 Task: Look for space in Navodari, Romania from 7th July, 2023 to 14th July, 2023 for 1 adult in price range Rs.6000 to Rs.14000. Place can be shared room with 1  bedroom having 1 bed and 1 bathroom. Property type can be house, flat, guest house, hotel. Booking option can be shelf check-in. Required host language is English.
Action: Mouse moved to (415, 92)
Screenshot: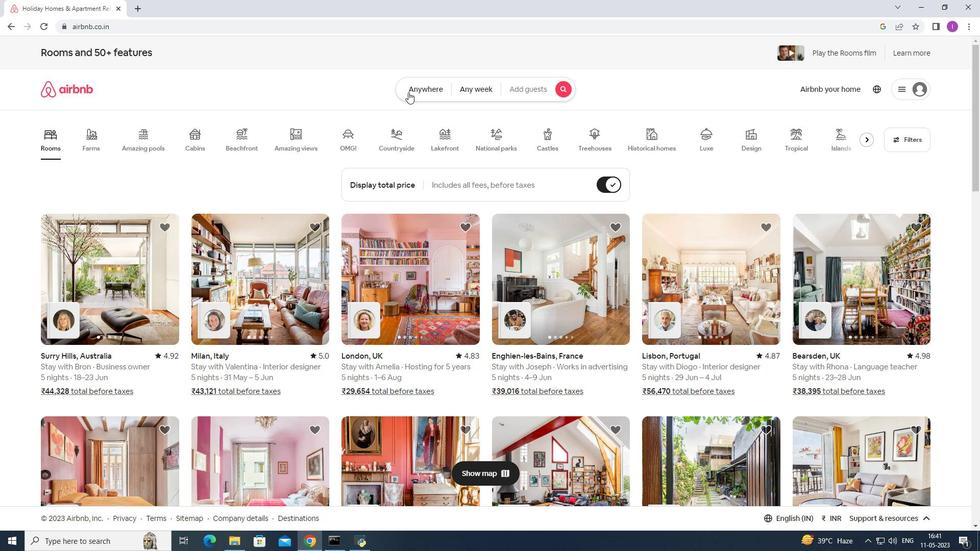 
Action: Mouse pressed left at (415, 92)
Screenshot: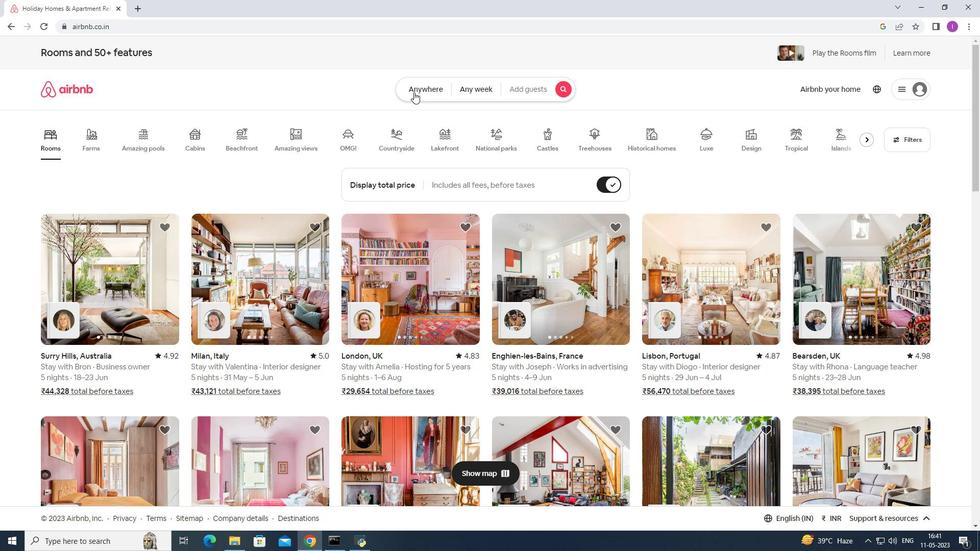 
Action: Mouse moved to (319, 129)
Screenshot: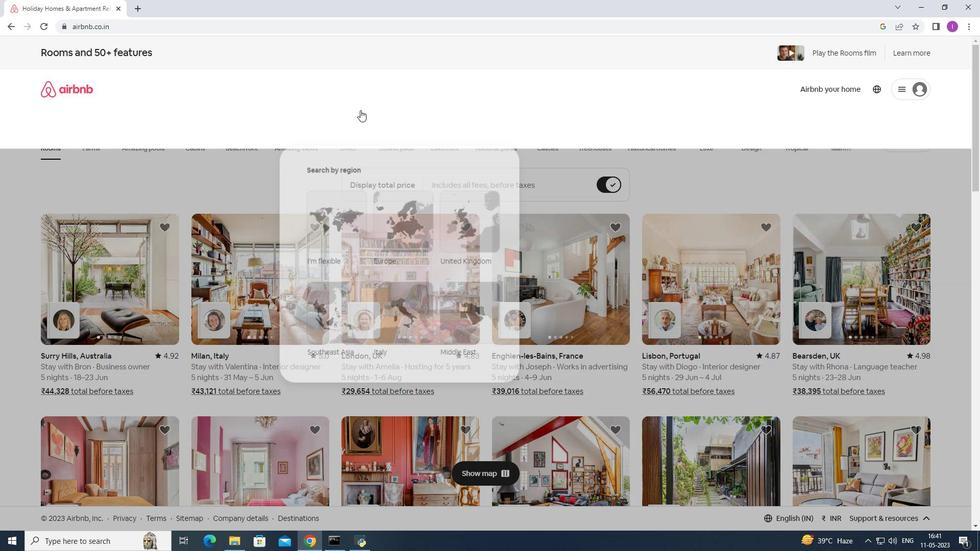 
Action: Mouse pressed left at (319, 129)
Screenshot: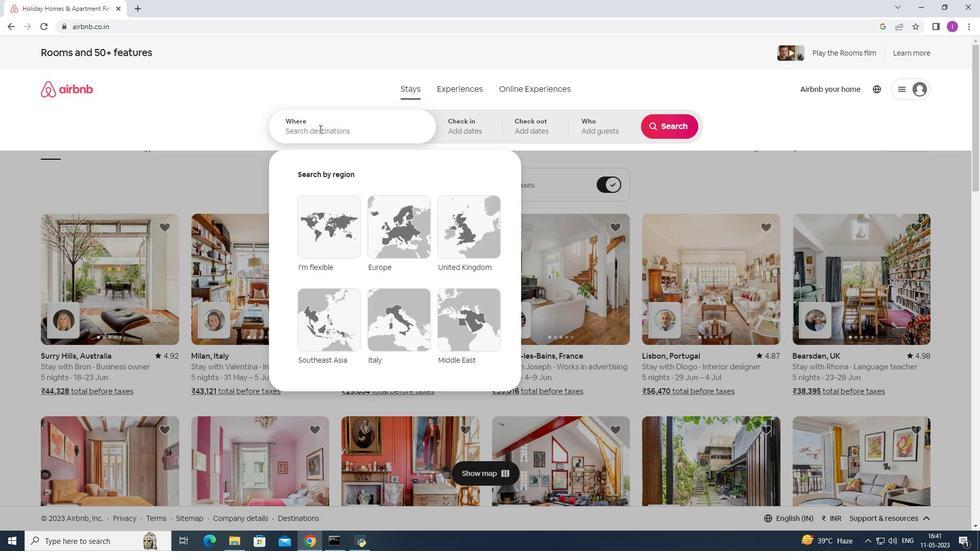 
Action: Mouse moved to (320, 130)
Screenshot: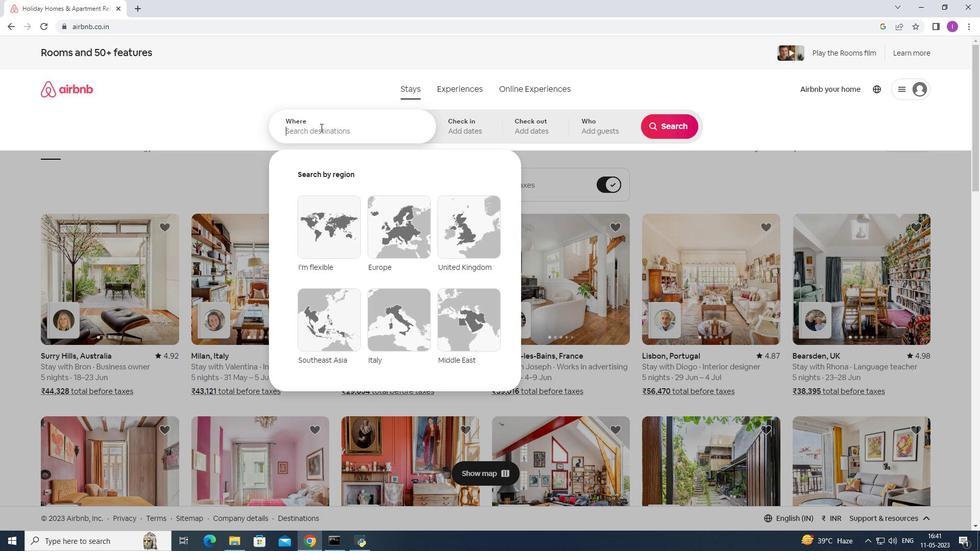 
Action: Key pressed <Key.shift><Key.shift><Key.shift><Key.shift><Key.shift><Key.shift><Key.shift><Key.shift><Key.shift><Key.shift>Navodar
Screenshot: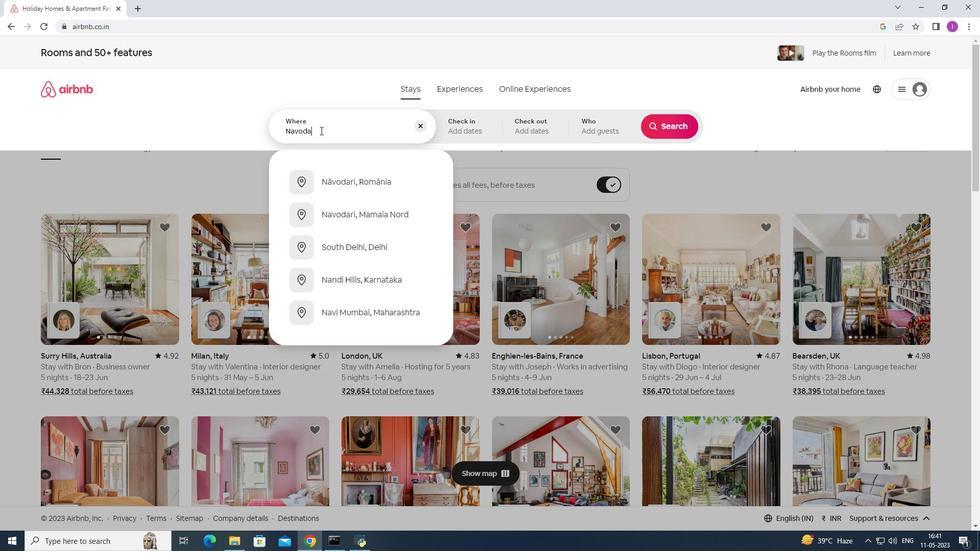 
Action: Mouse moved to (320, 130)
Screenshot: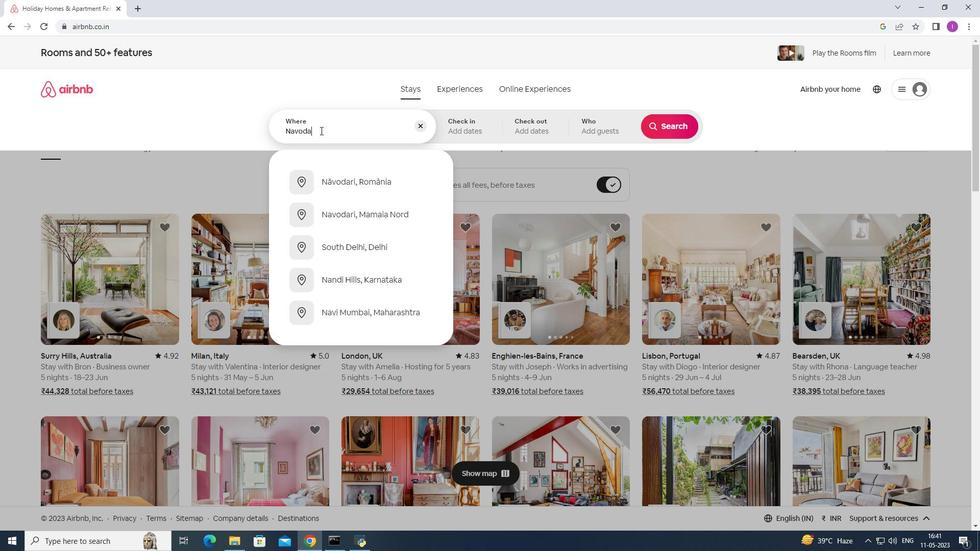 
Action: Key pressed i,<Key.shift><Key.shift><Key.shift><Key.shift><Key.shift><Key.shift><Key.shift><Key.shift>Ro
Screenshot: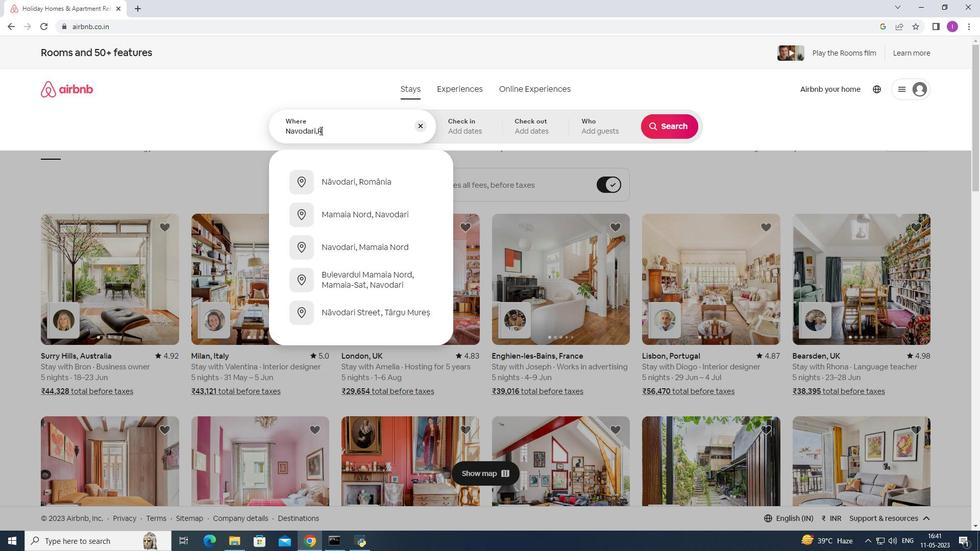 
Action: Mouse moved to (350, 179)
Screenshot: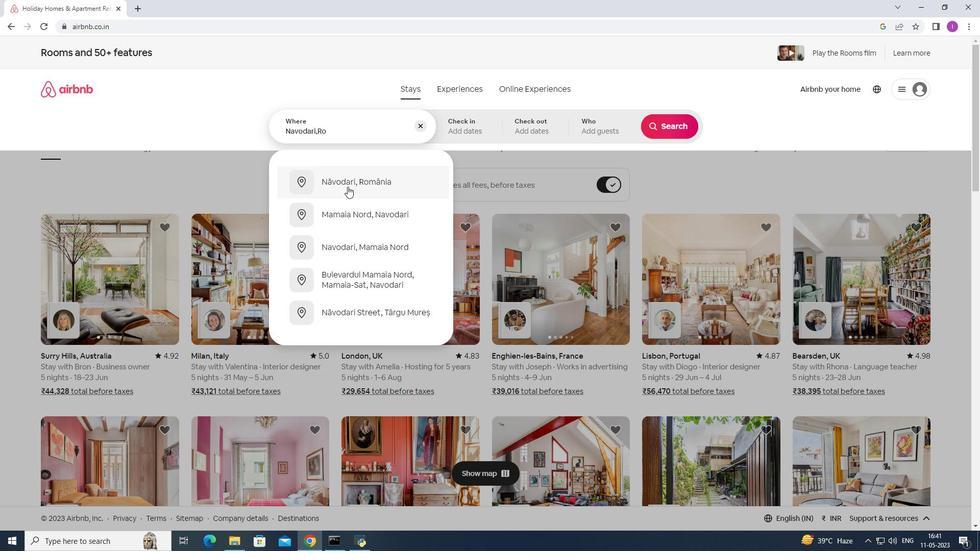
Action: Mouse pressed left at (350, 179)
Screenshot: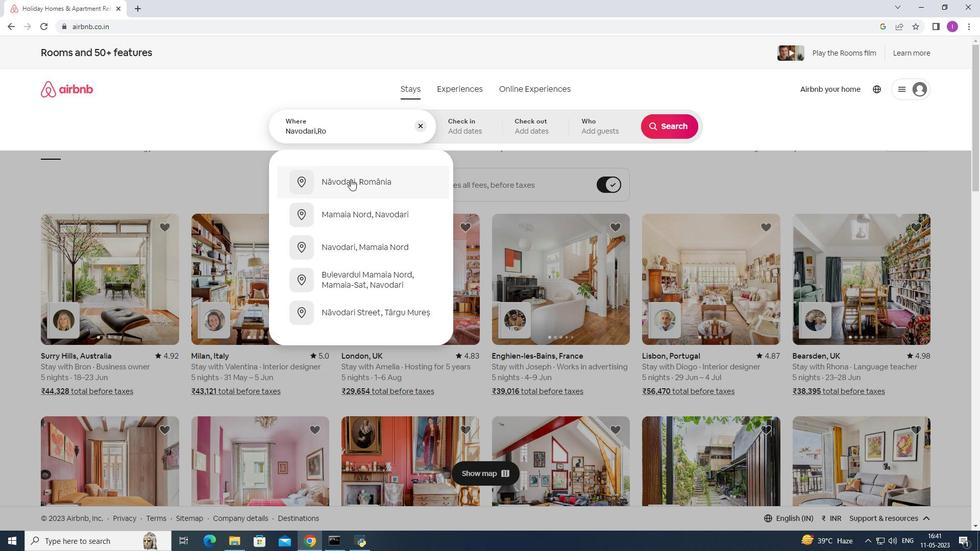 
Action: Mouse moved to (667, 206)
Screenshot: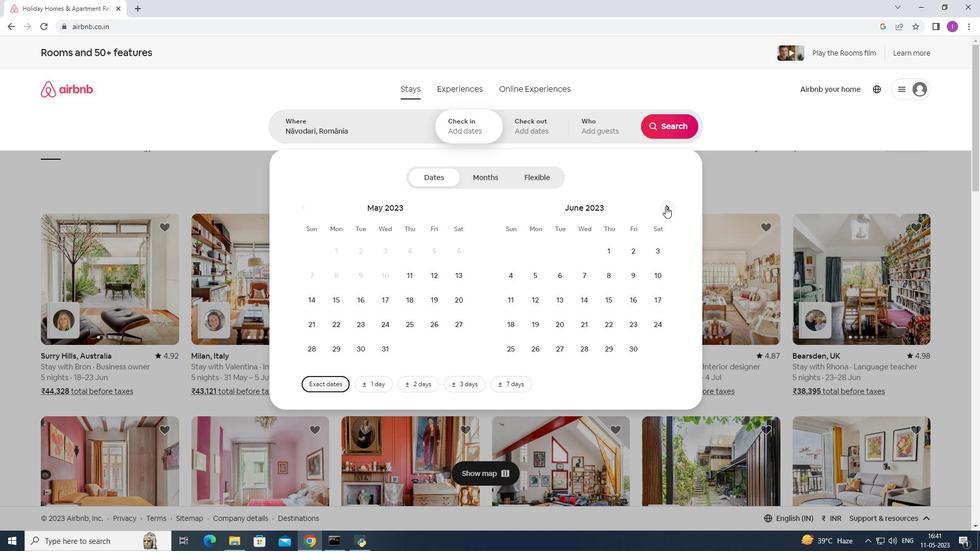 
Action: Mouse pressed left at (667, 206)
Screenshot: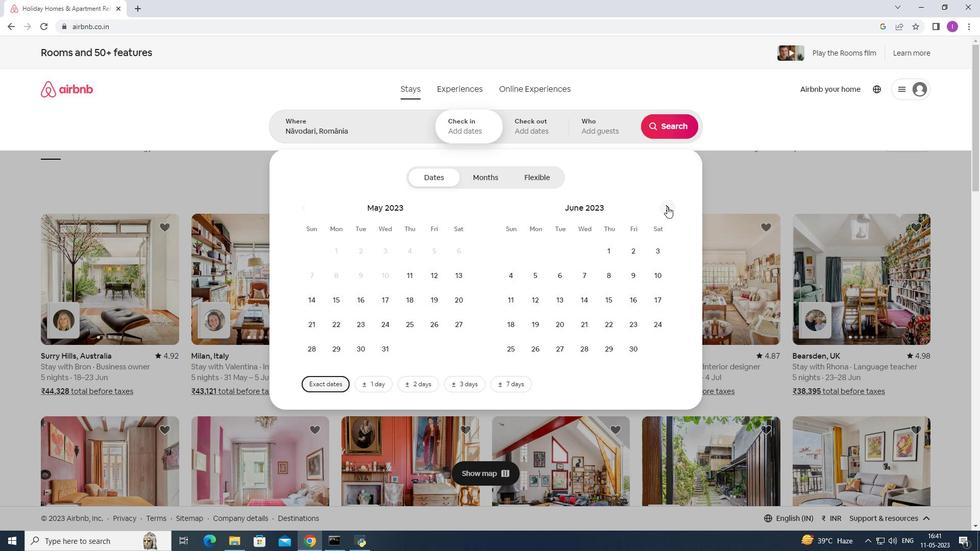 
Action: Mouse moved to (634, 279)
Screenshot: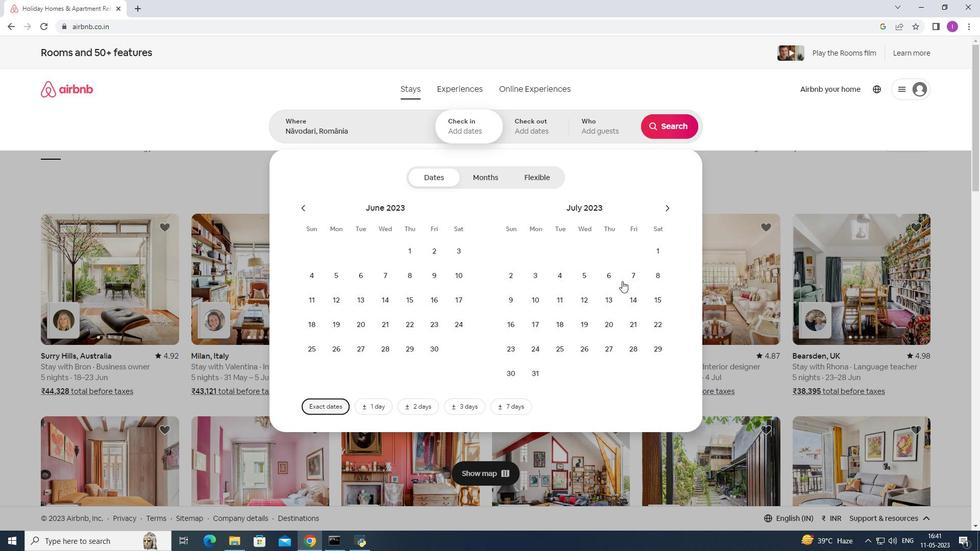 
Action: Mouse pressed left at (634, 279)
Screenshot: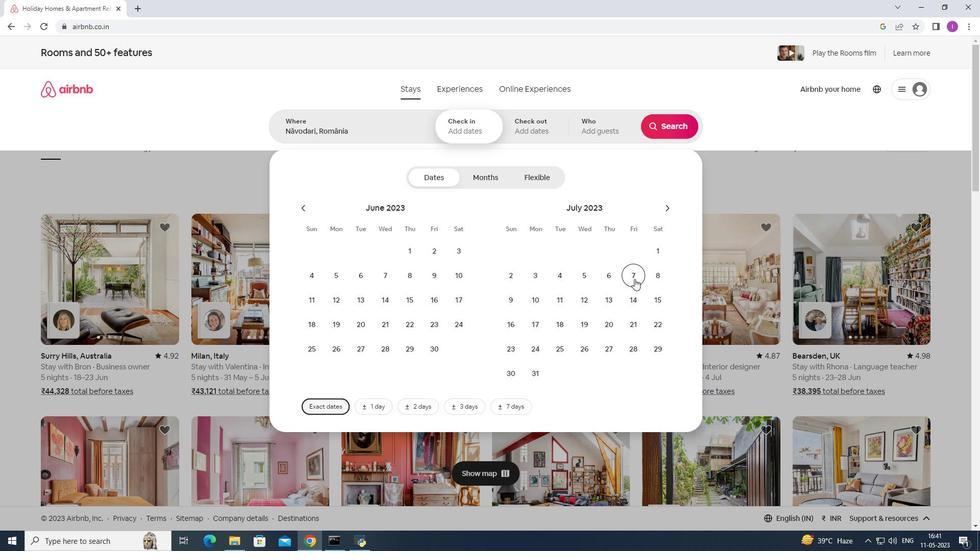 
Action: Mouse moved to (633, 300)
Screenshot: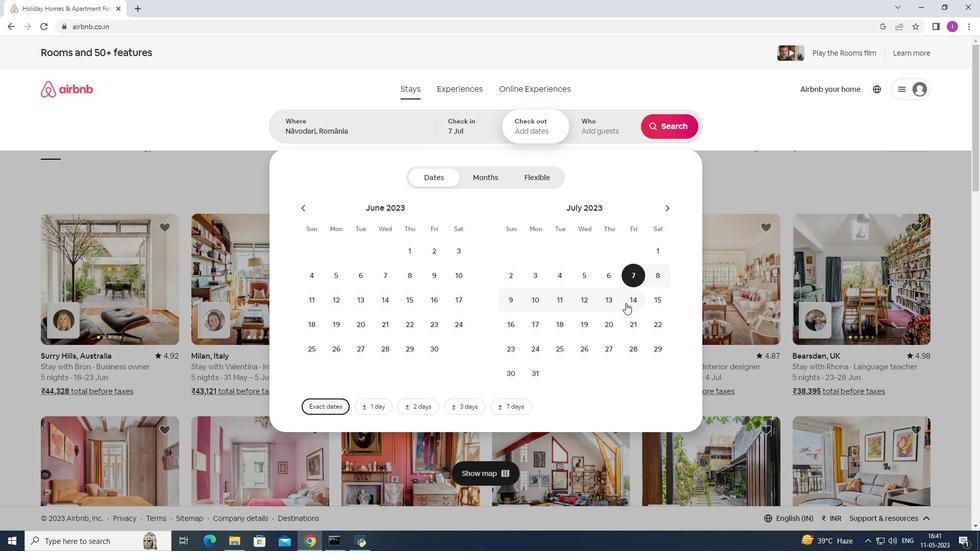 
Action: Mouse pressed left at (633, 300)
Screenshot: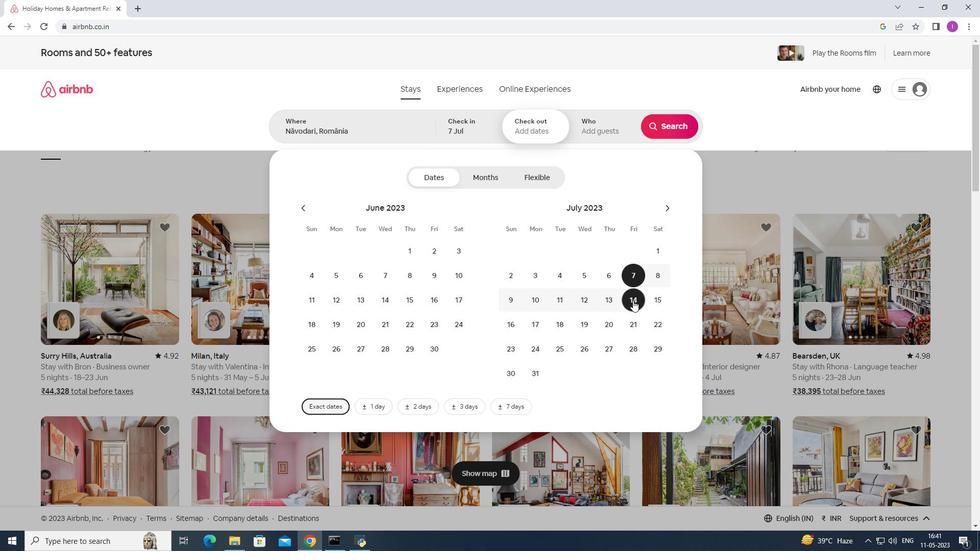 
Action: Mouse moved to (596, 130)
Screenshot: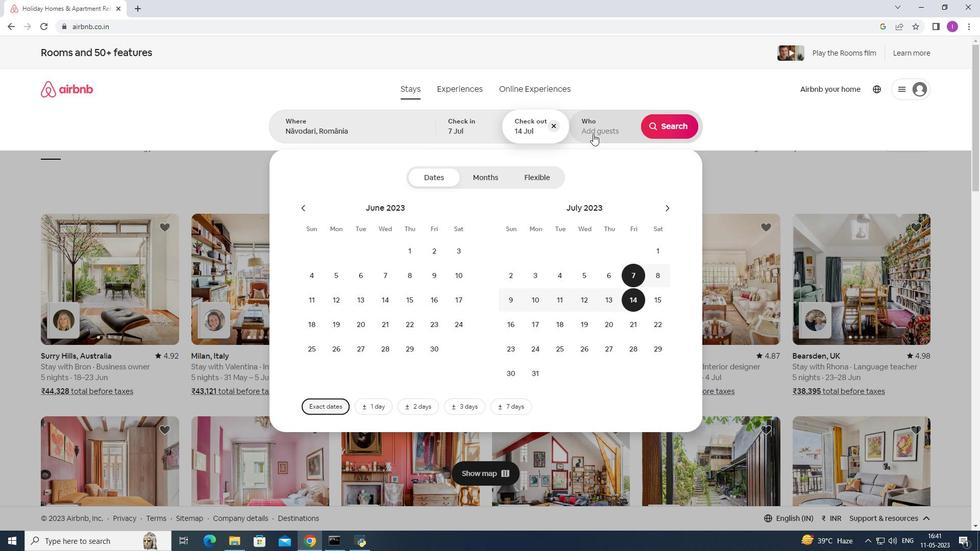 
Action: Mouse pressed left at (596, 130)
Screenshot: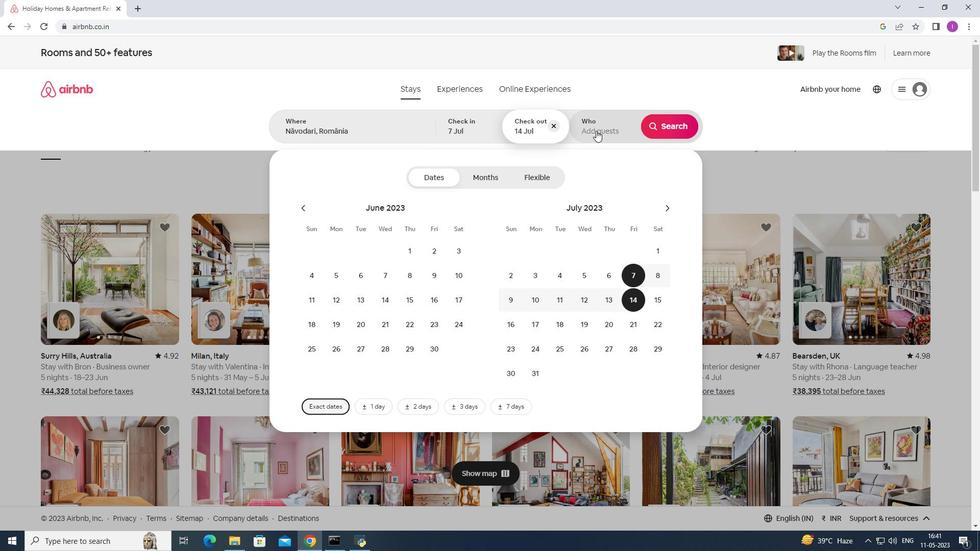 
Action: Mouse moved to (669, 183)
Screenshot: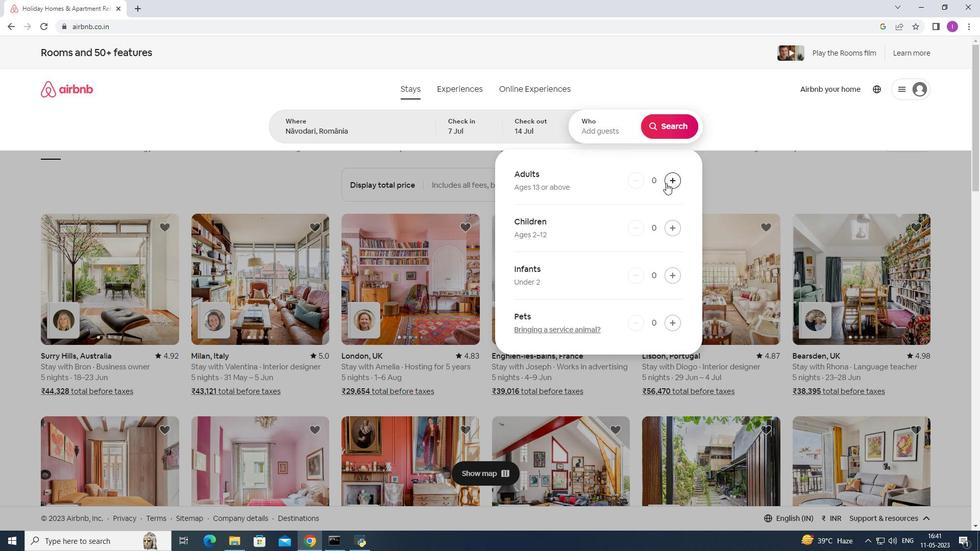 
Action: Mouse pressed left at (669, 183)
Screenshot: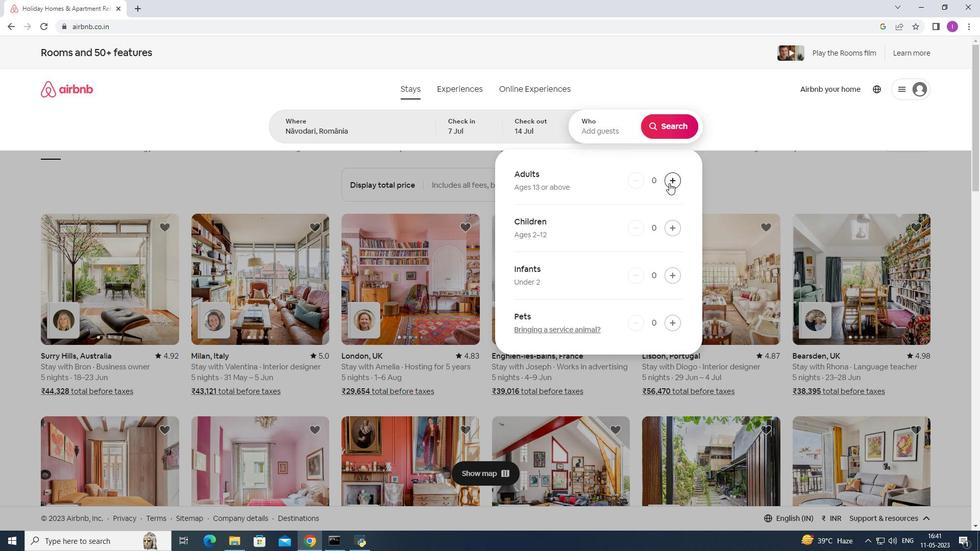 
Action: Mouse moved to (675, 132)
Screenshot: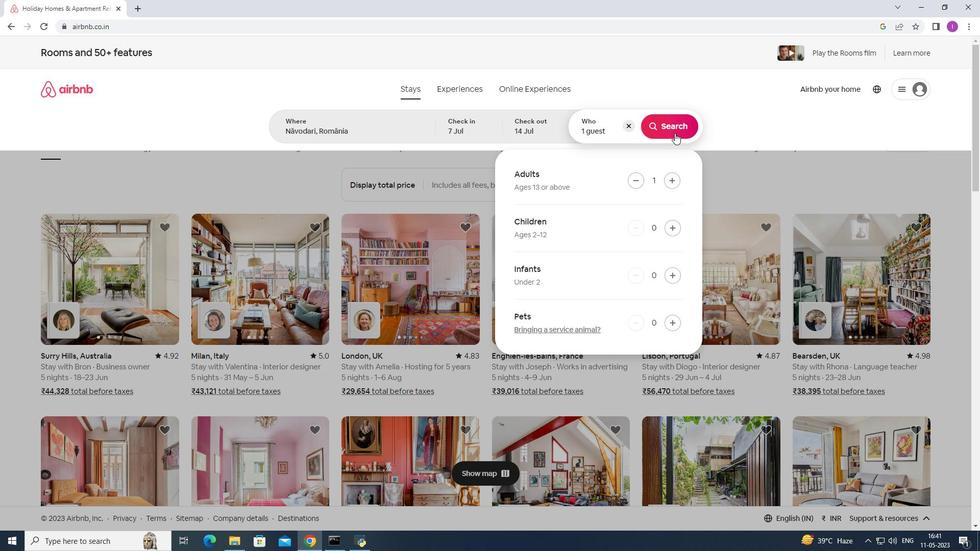 
Action: Mouse pressed left at (675, 132)
Screenshot: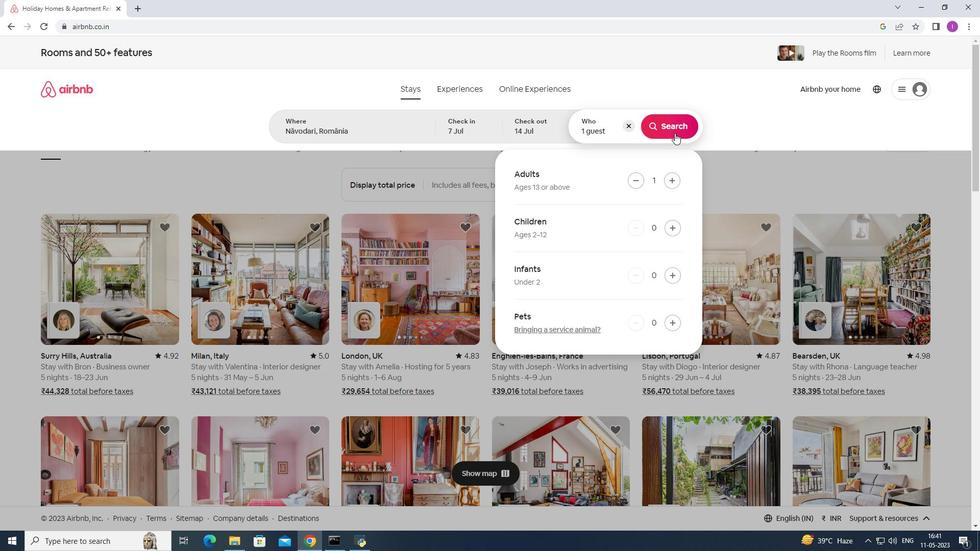 
Action: Mouse moved to (937, 99)
Screenshot: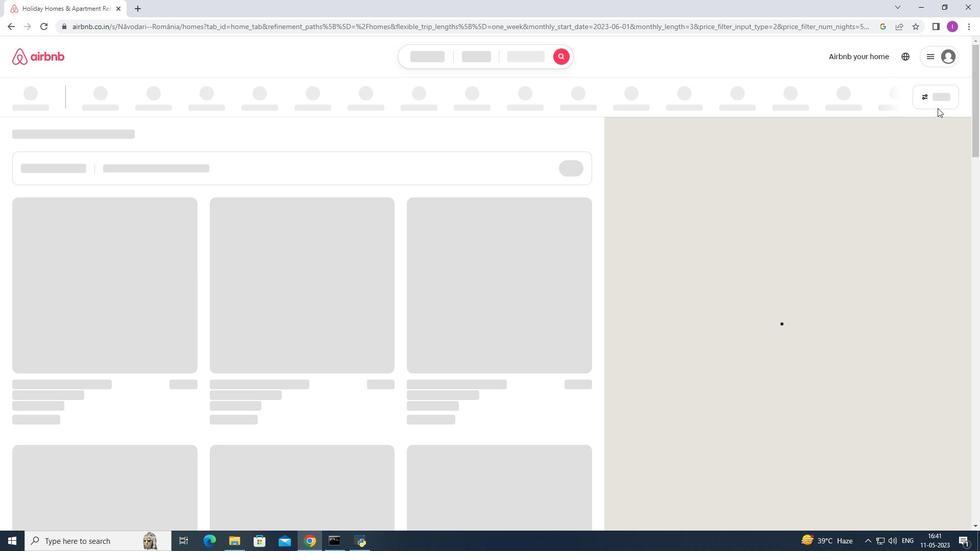 
Action: Mouse pressed left at (937, 99)
Screenshot: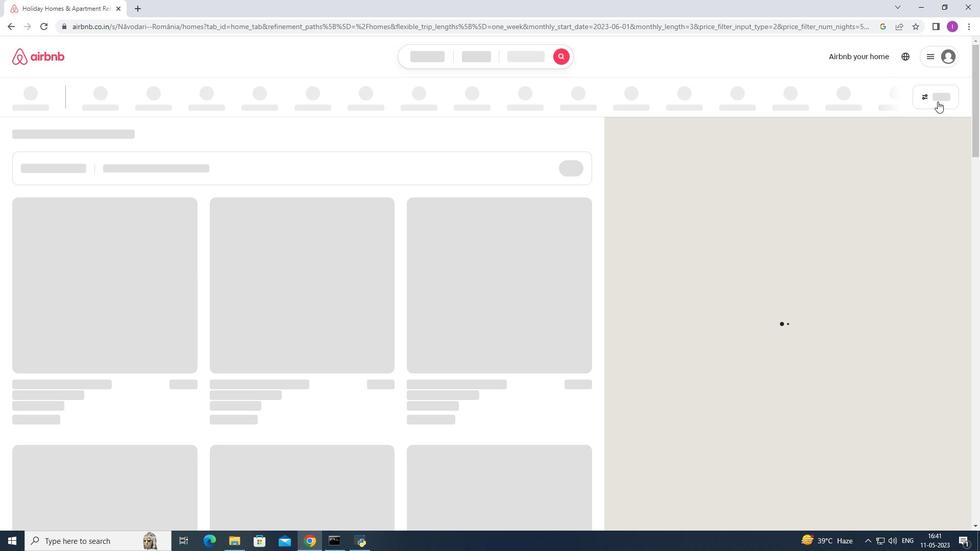 
Action: Mouse moved to (556, 348)
Screenshot: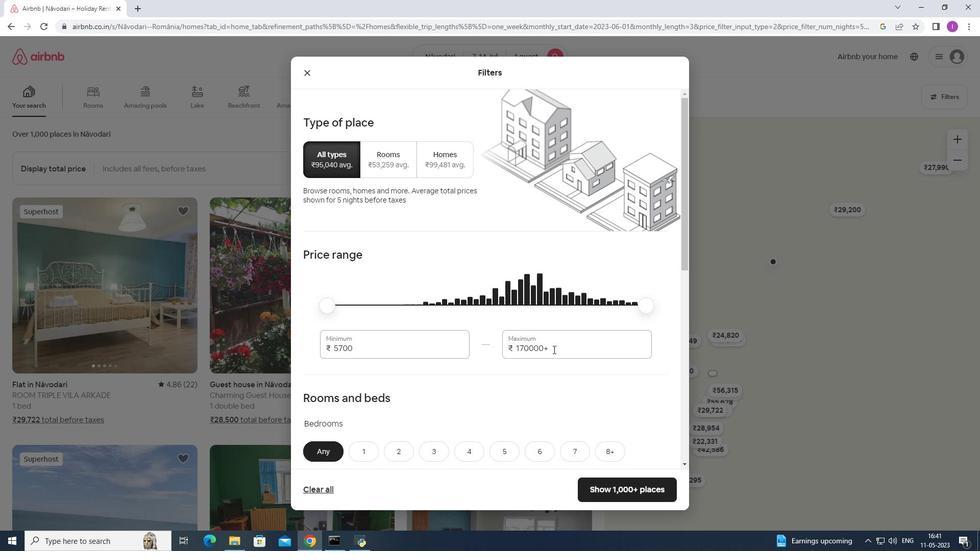 
Action: Mouse pressed left at (556, 348)
Screenshot: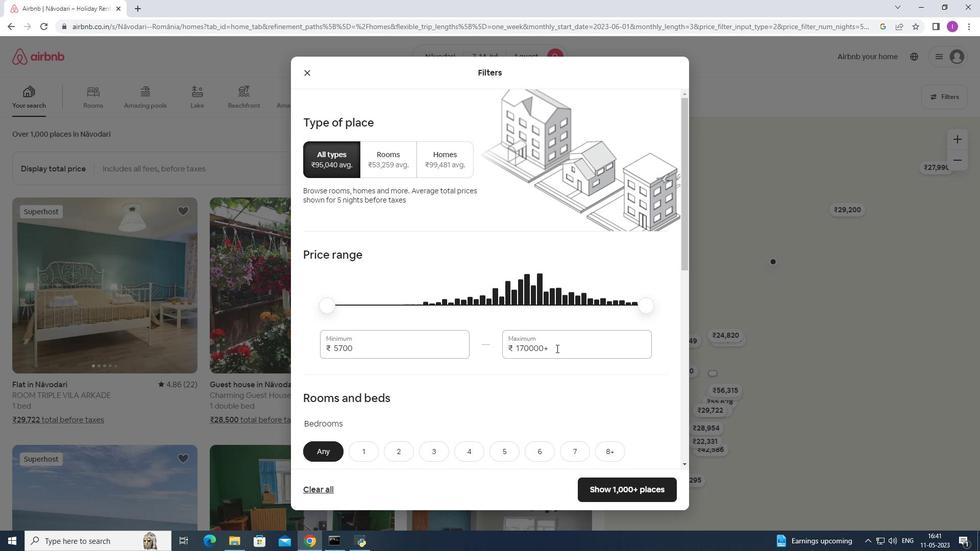 
Action: Mouse moved to (508, 351)
Screenshot: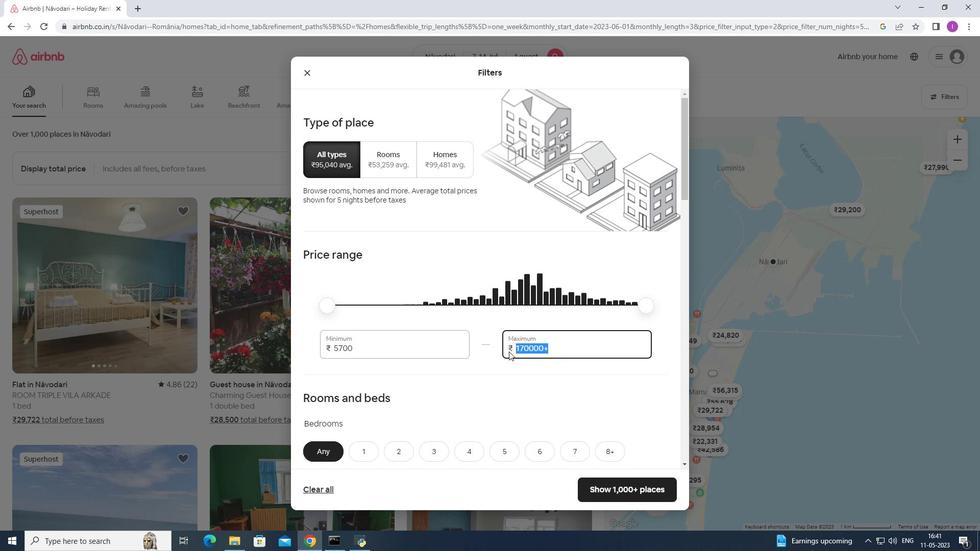 
Action: Key pressed 14000
Screenshot: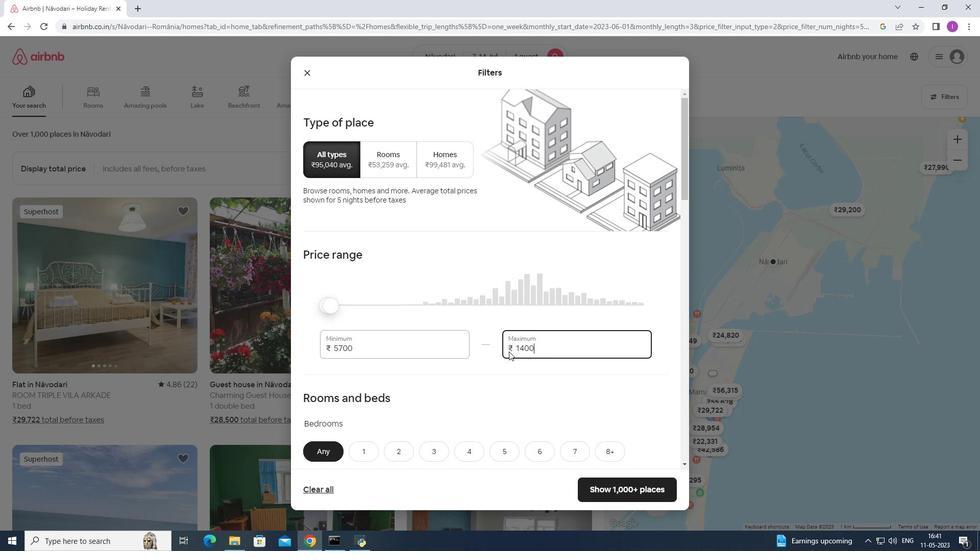 
Action: Mouse moved to (373, 347)
Screenshot: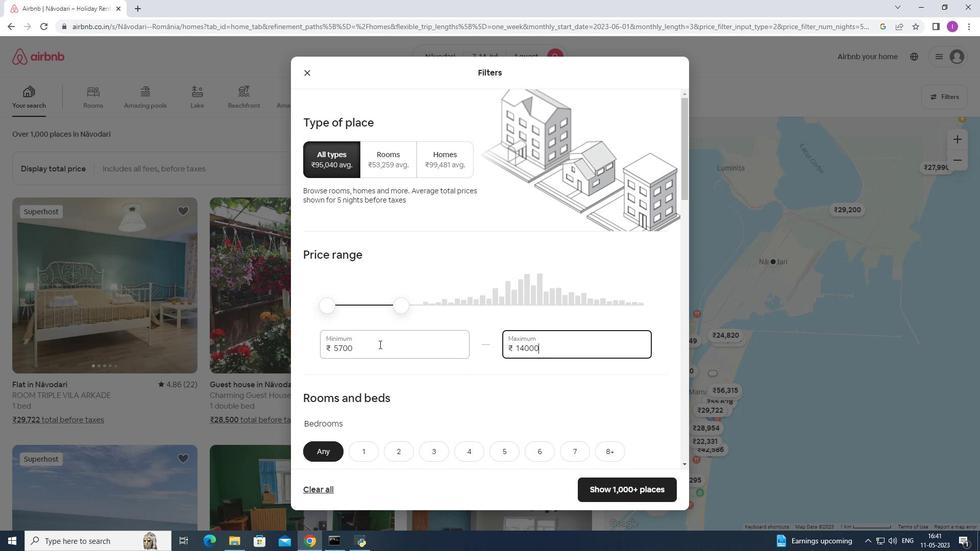 
Action: Mouse pressed left at (373, 347)
Screenshot: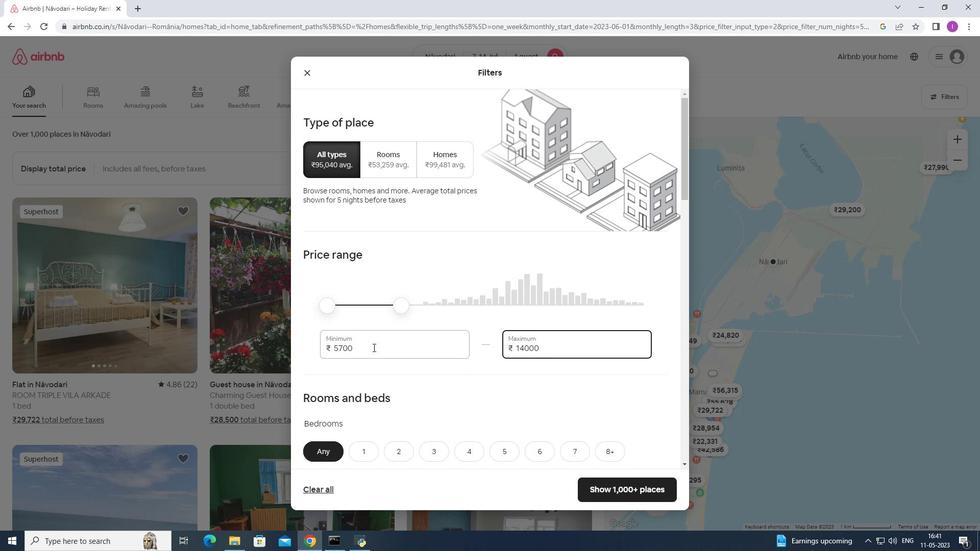 
Action: Mouse moved to (463, 357)
Screenshot: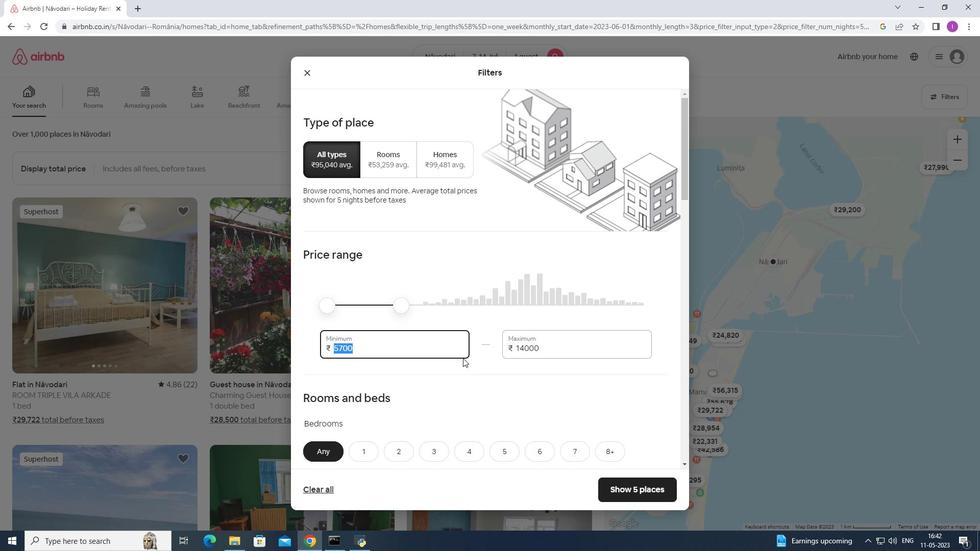 
Action: Key pressed 6
Screenshot: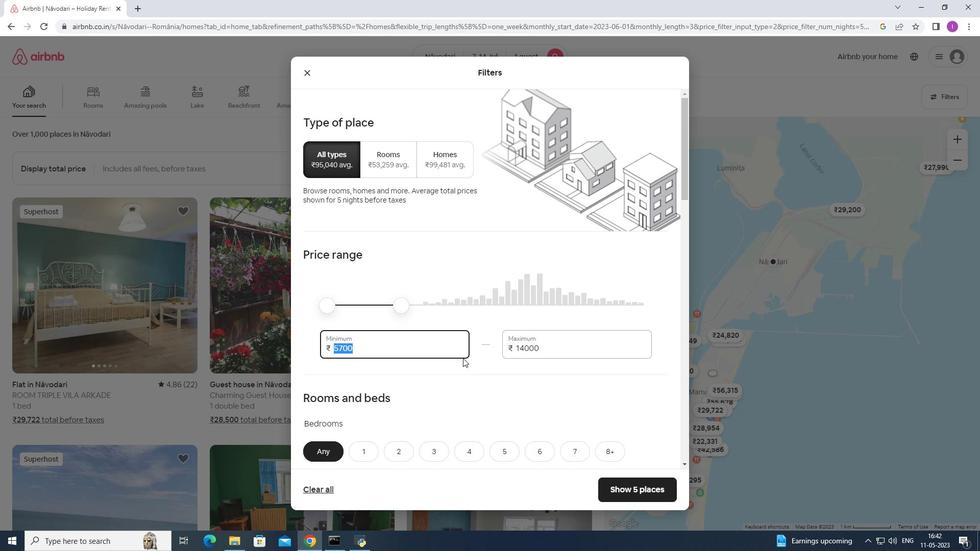 
Action: Mouse moved to (464, 357)
Screenshot: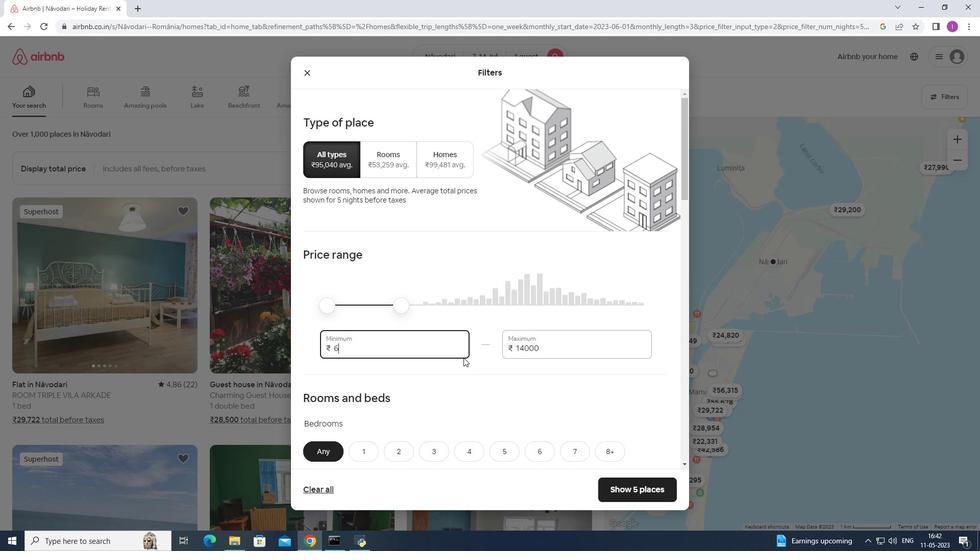 
Action: Key pressed 0
Screenshot: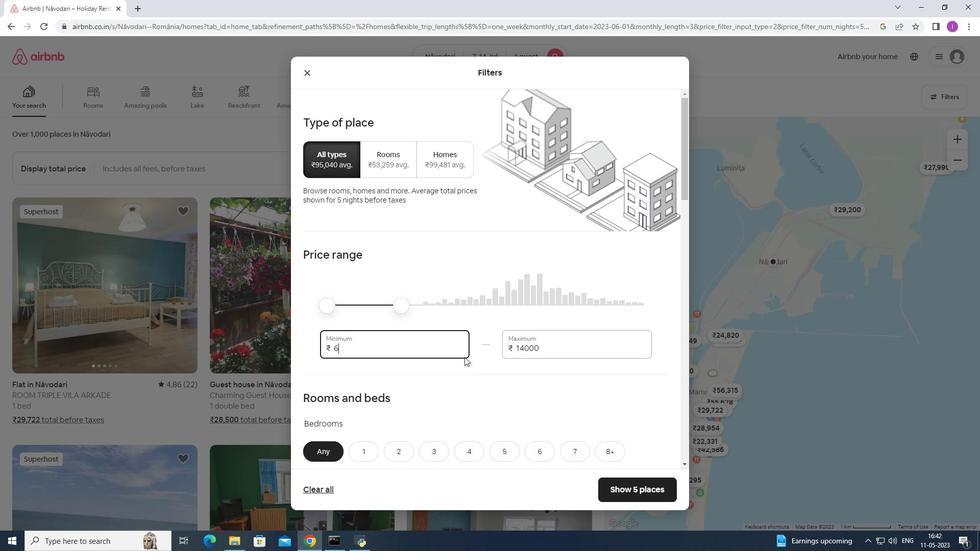 
Action: Mouse moved to (465, 357)
Screenshot: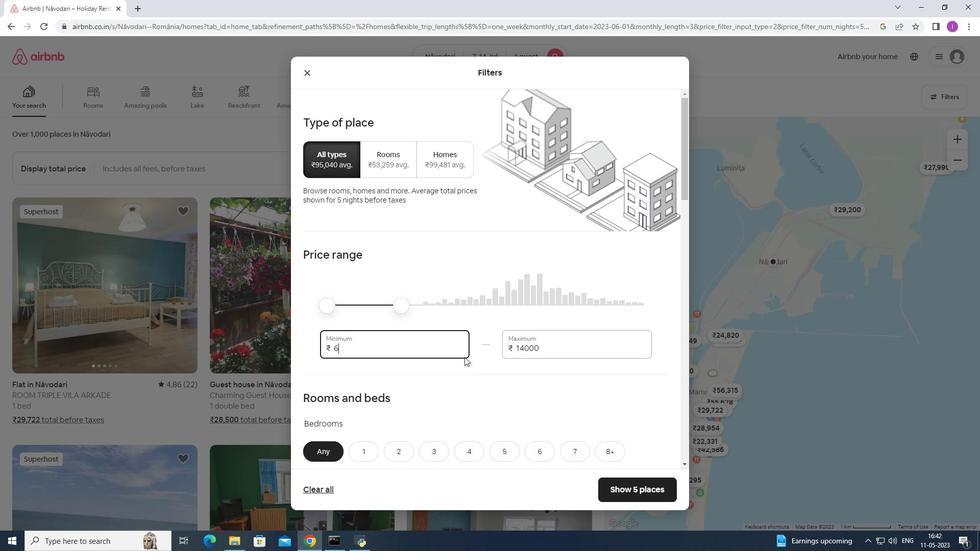 
Action: Key pressed 00
Screenshot: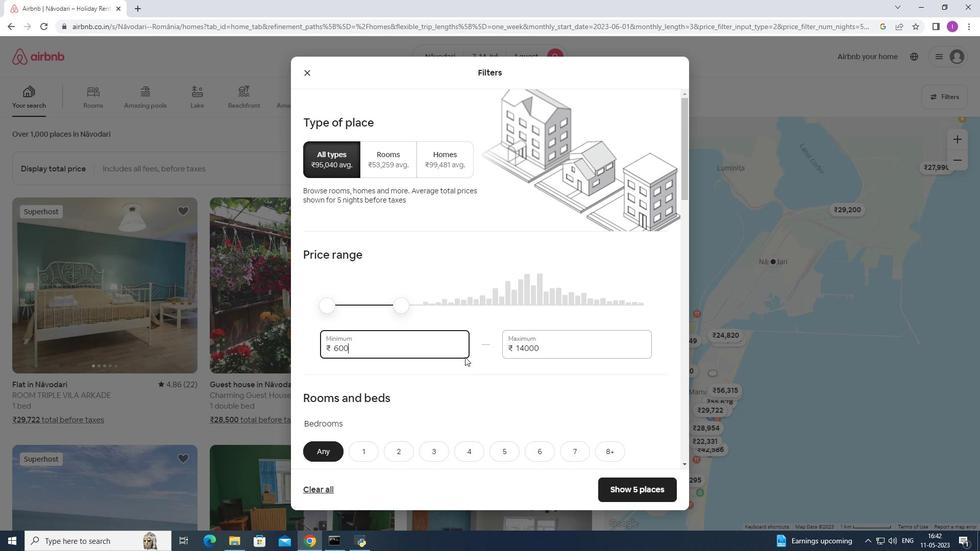 
Action: Mouse moved to (468, 364)
Screenshot: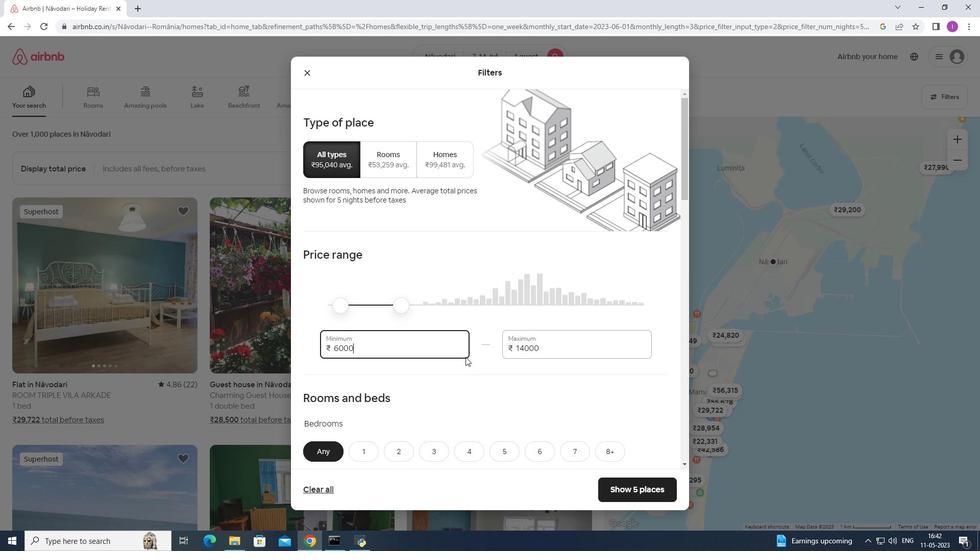 
Action: Mouse scrolled (468, 363) with delta (0, 0)
Screenshot: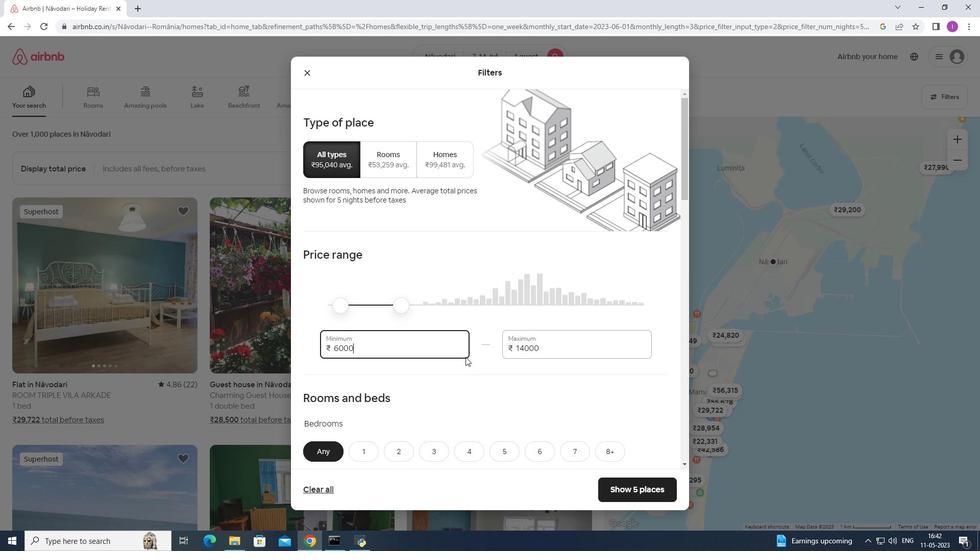 
Action: Mouse moved to (469, 367)
Screenshot: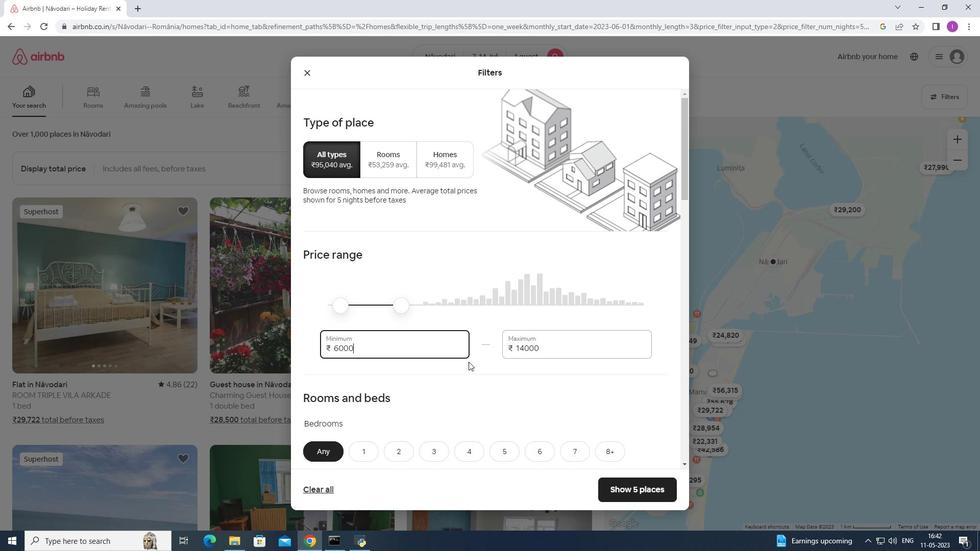 
Action: Mouse scrolled (469, 366) with delta (0, 0)
Screenshot: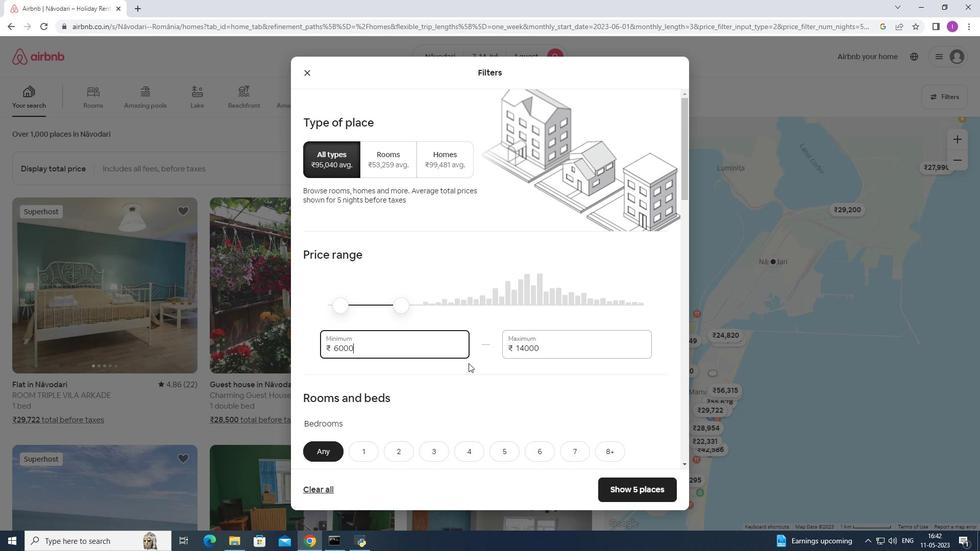 
Action: Mouse moved to (475, 362)
Screenshot: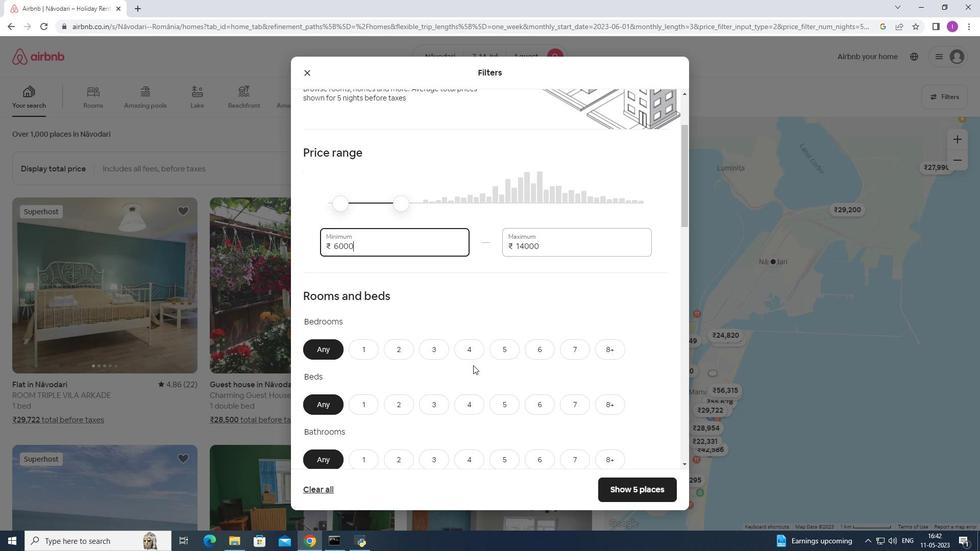 
Action: Mouse scrolled (475, 362) with delta (0, 0)
Screenshot: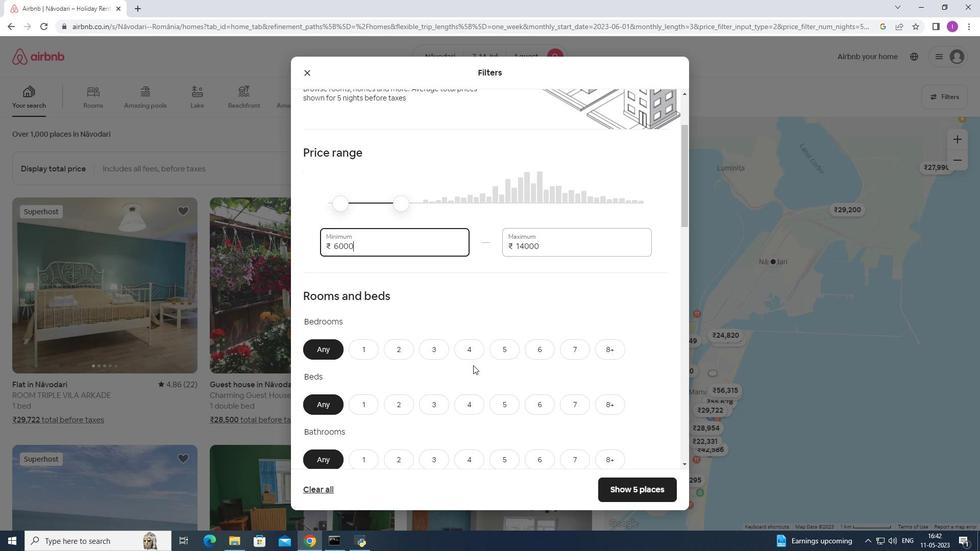 
Action: Mouse moved to (462, 365)
Screenshot: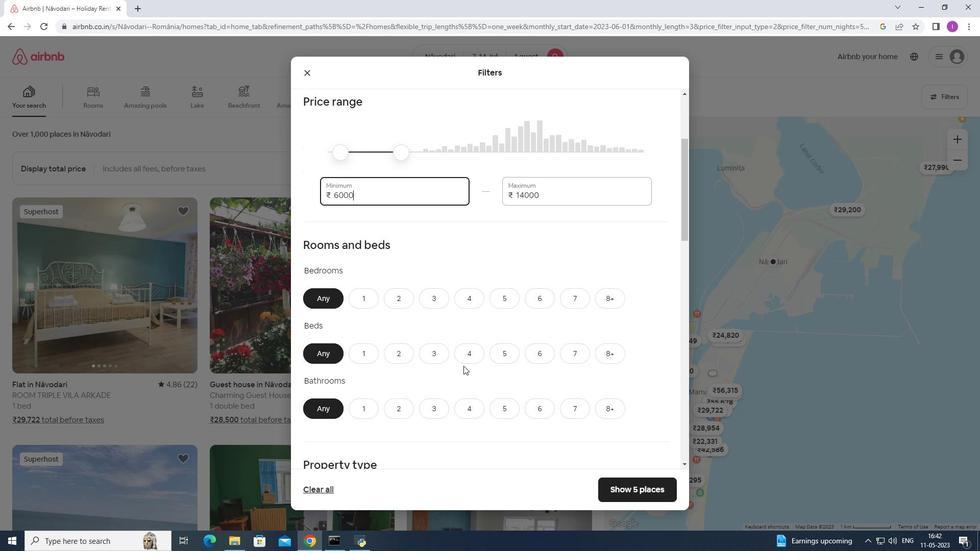 
Action: Mouse scrolled (462, 365) with delta (0, 0)
Screenshot: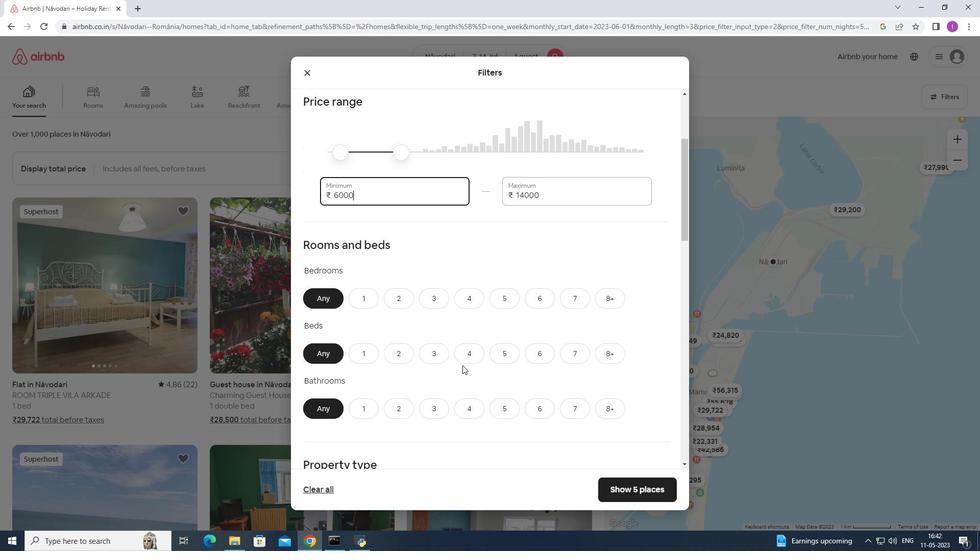 
Action: Mouse moved to (348, 245)
Screenshot: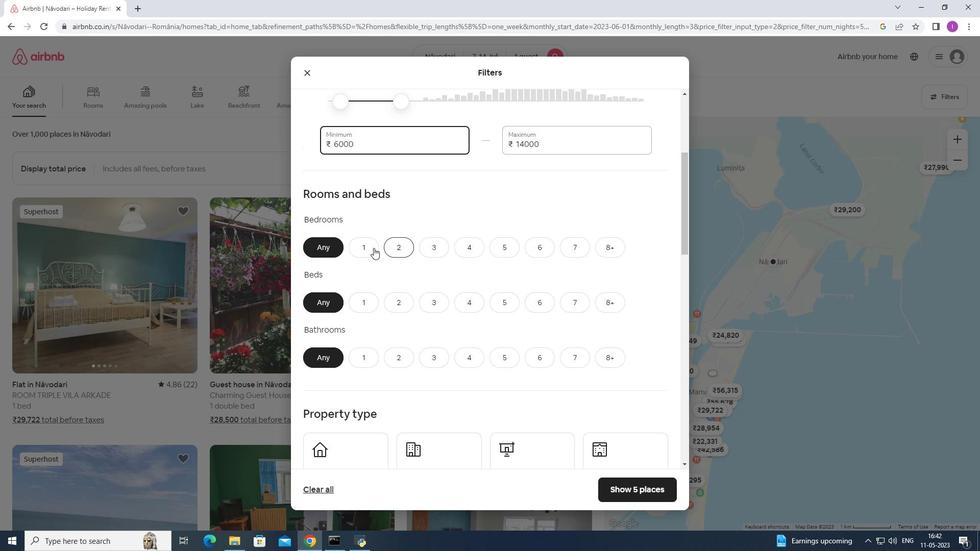 
Action: Mouse pressed left at (348, 245)
Screenshot: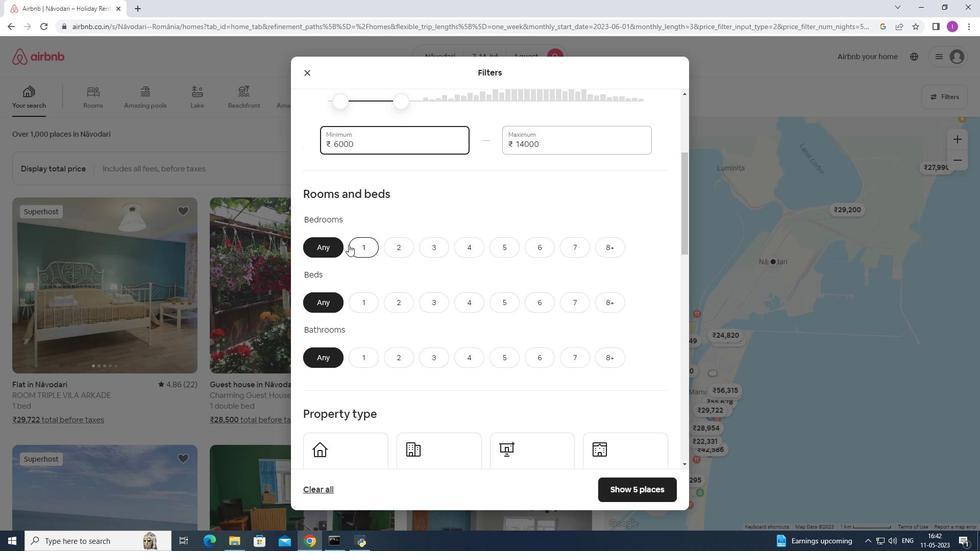 
Action: Mouse moved to (368, 303)
Screenshot: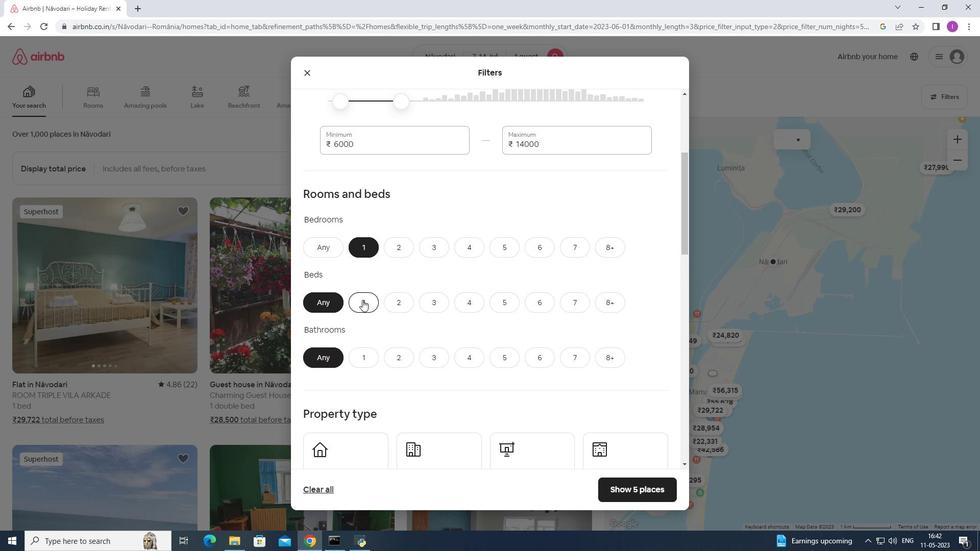 
Action: Mouse pressed left at (368, 303)
Screenshot: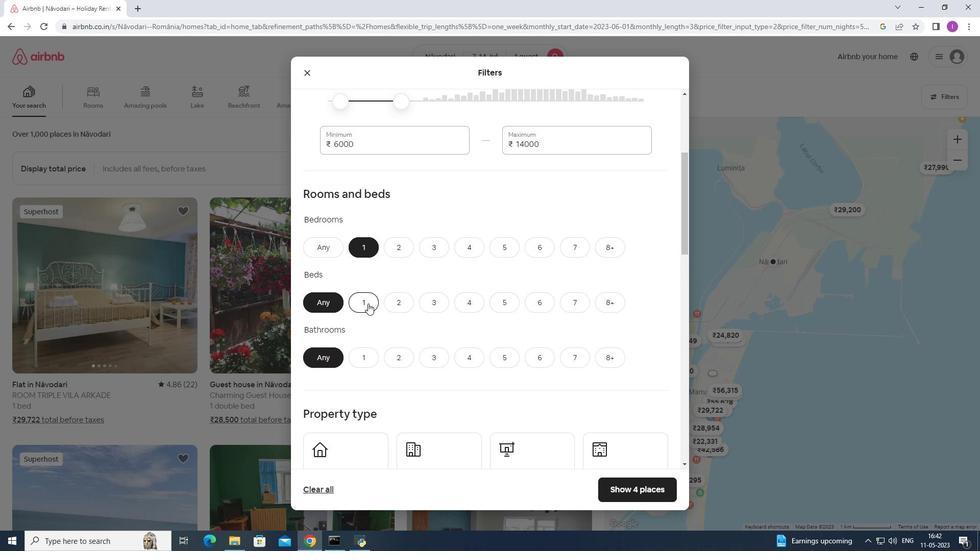 
Action: Mouse moved to (363, 356)
Screenshot: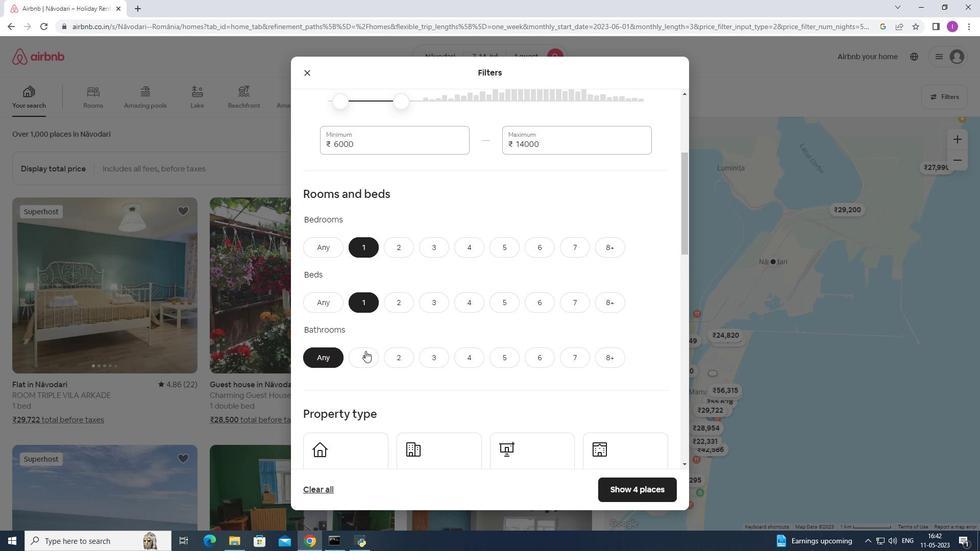 
Action: Mouse pressed left at (363, 356)
Screenshot: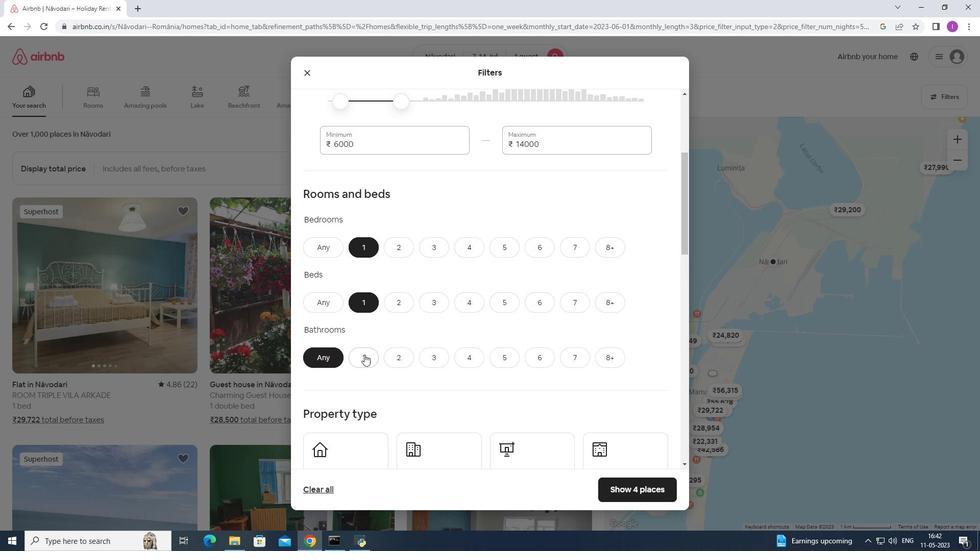 
Action: Mouse moved to (371, 361)
Screenshot: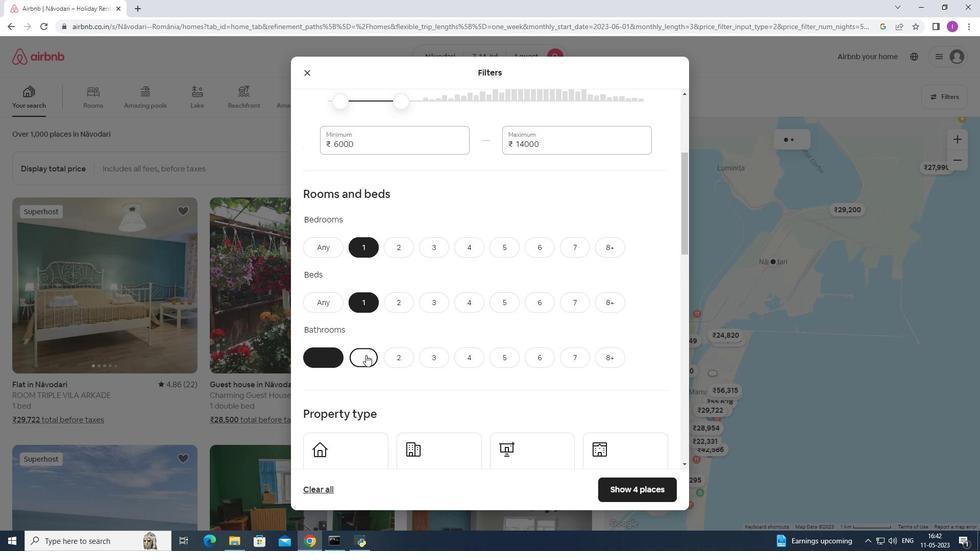 
Action: Mouse scrolled (371, 360) with delta (0, 0)
Screenshot: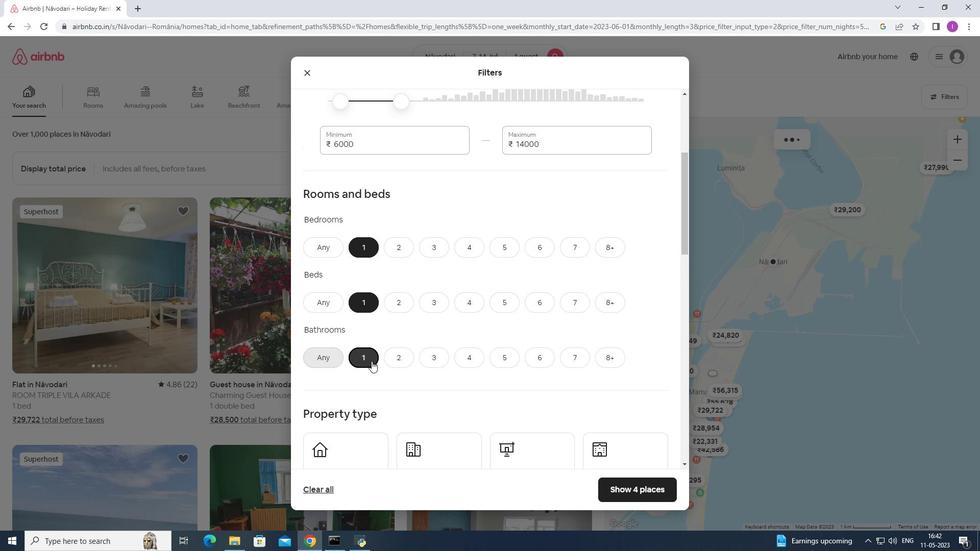 
Action: Mouse scrolled (371, 360) with delta (0, 0)
Screenshot: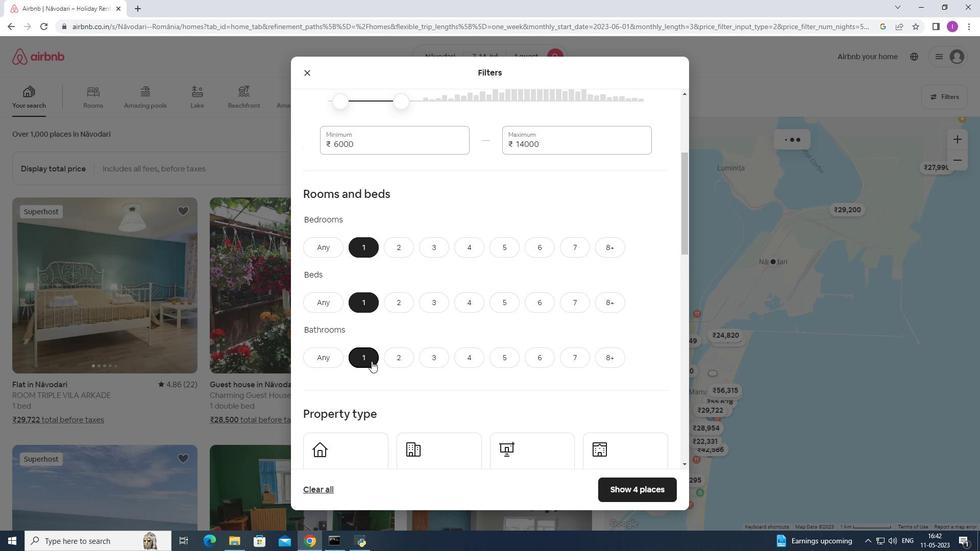 
Action: Mouse pressed left at (371, 361)
Screenshot: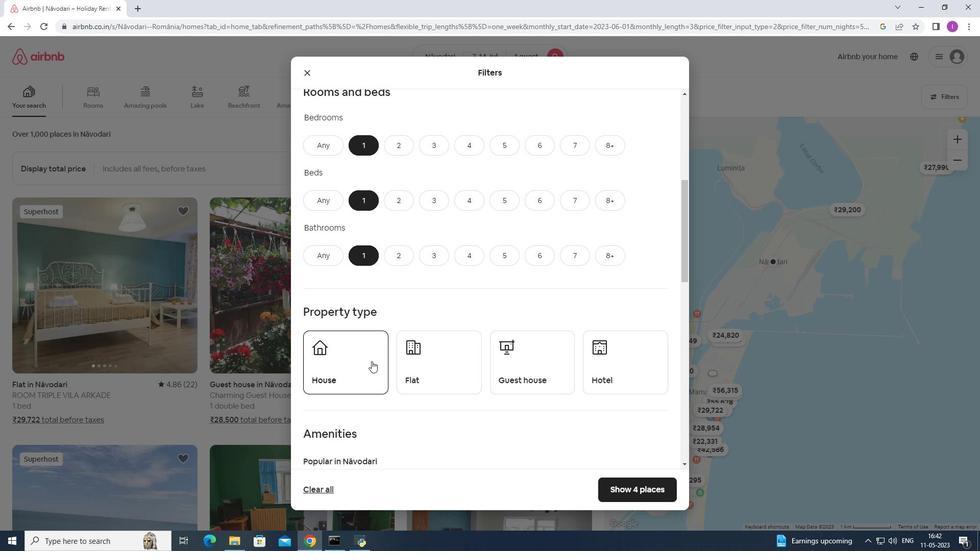 
Action: Mouse moved to (426, 361)
Screenshot: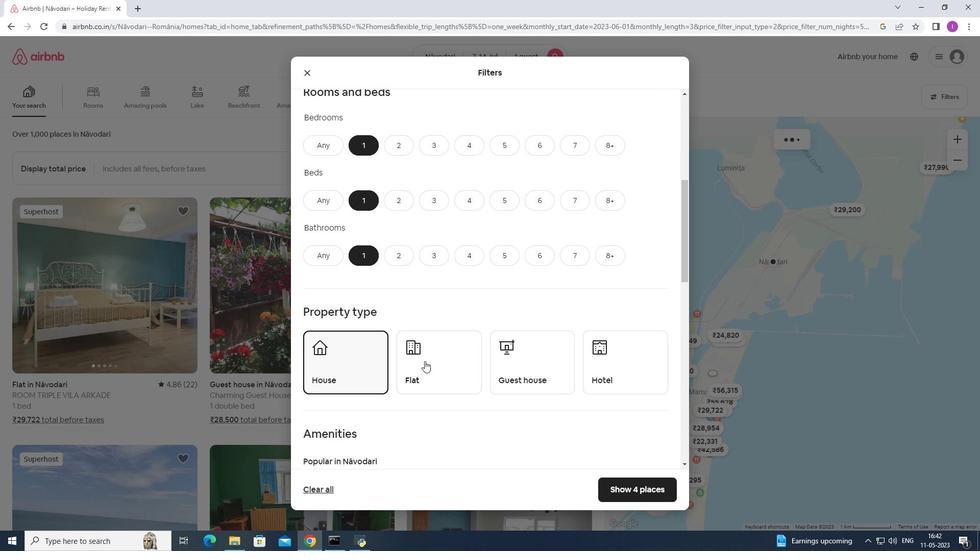 
Action: Mouse pressed left at (426, 361)
Screenshot: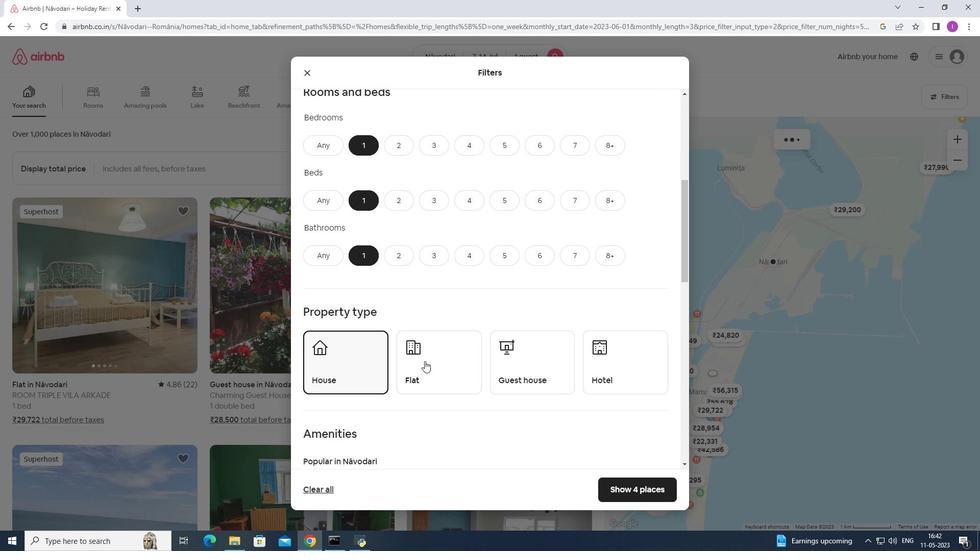 
Action: Mouse moved to (531, 366)
Screenshot: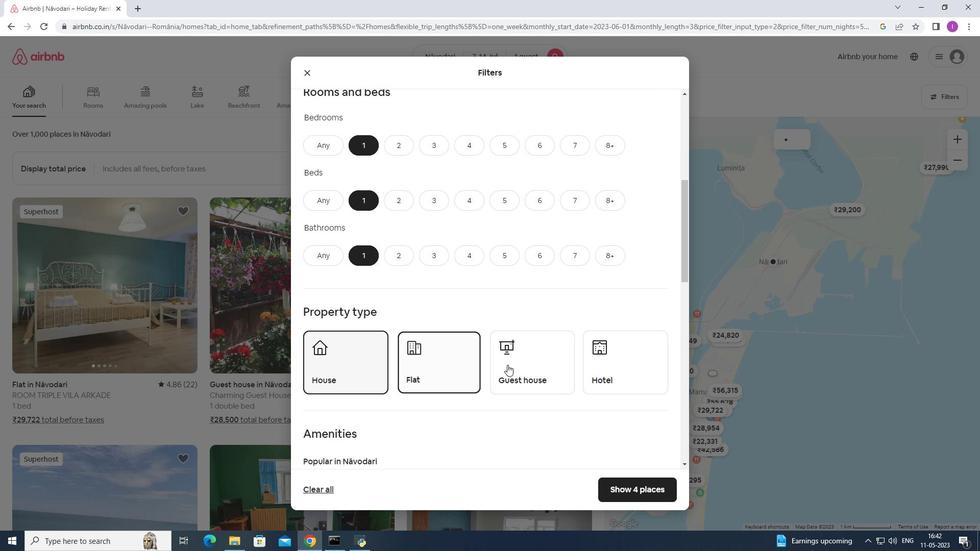 
Action: Mouse pressed left at (531, 366)
Screenshot: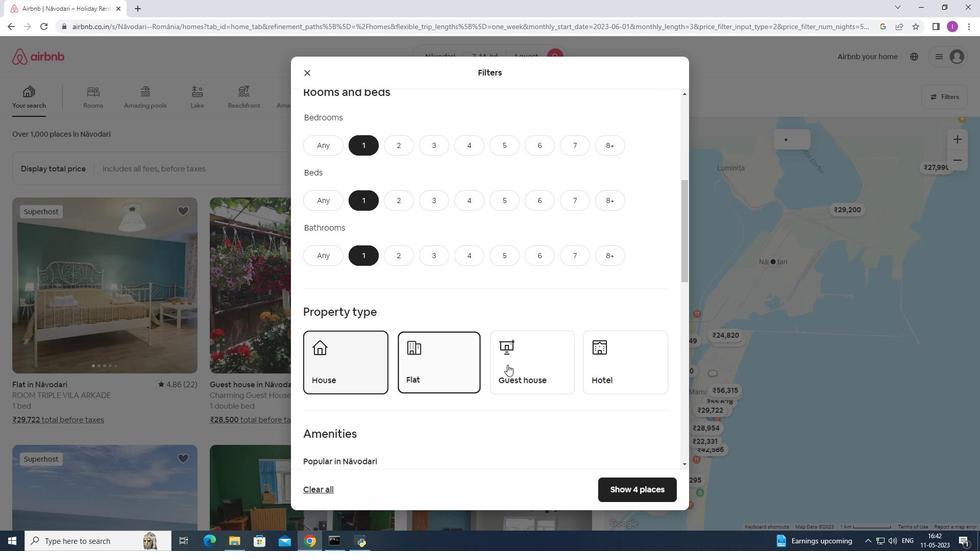 
Action: Mouse moved to (595, 367)
Screenshot: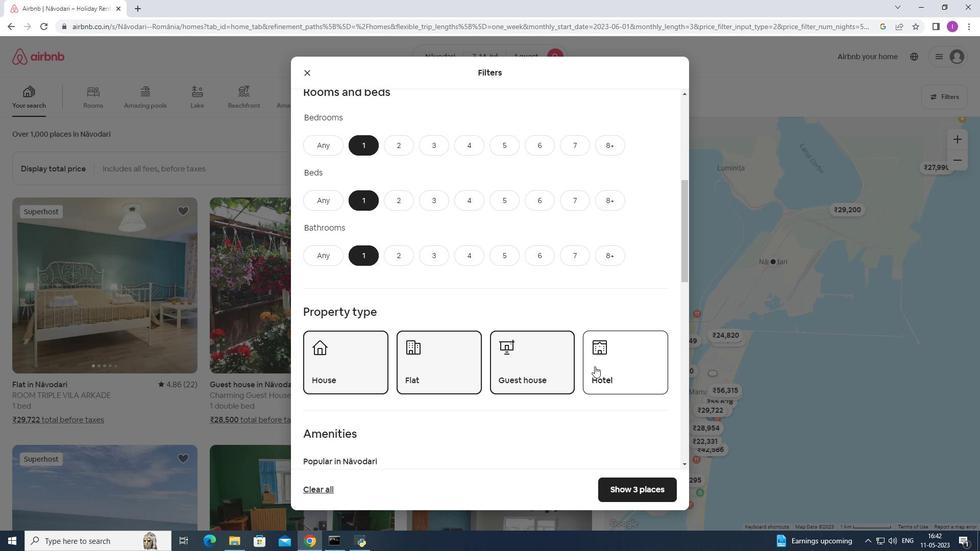 
Action: Mouse pressed left at (595, 367)
Screenshot: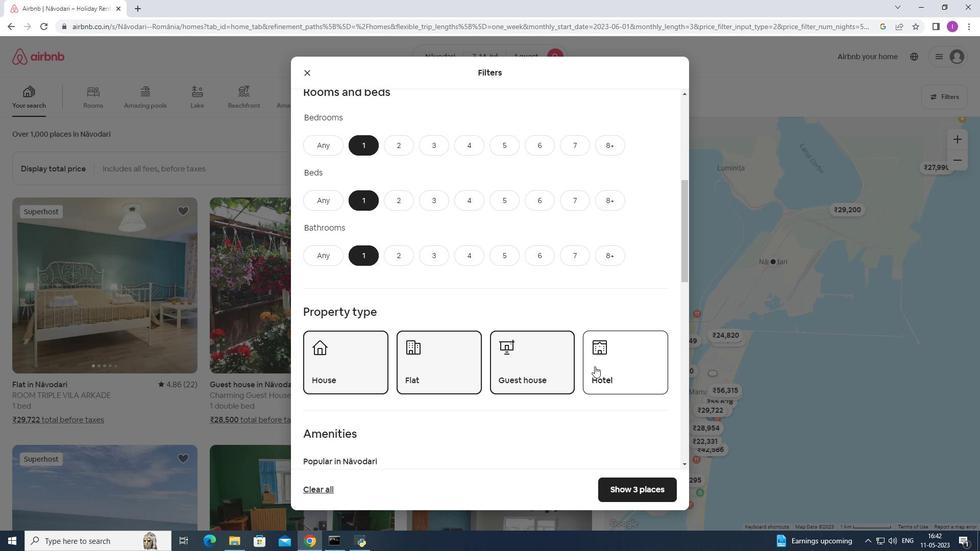 
Action: Mouse moved to (532, 381)
Screenshot: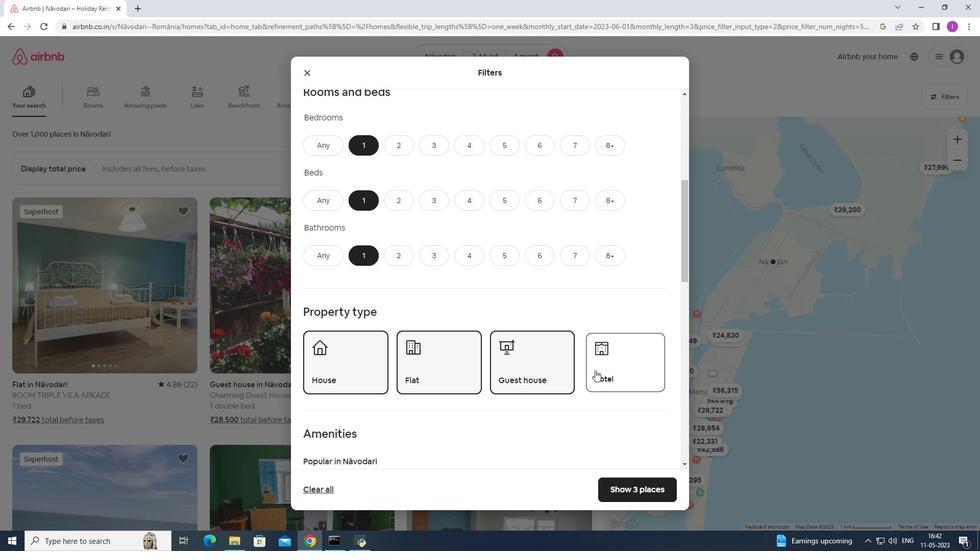 
Action: Mouse scrolled (532, 380) with delta (0, 0)
Screenshot: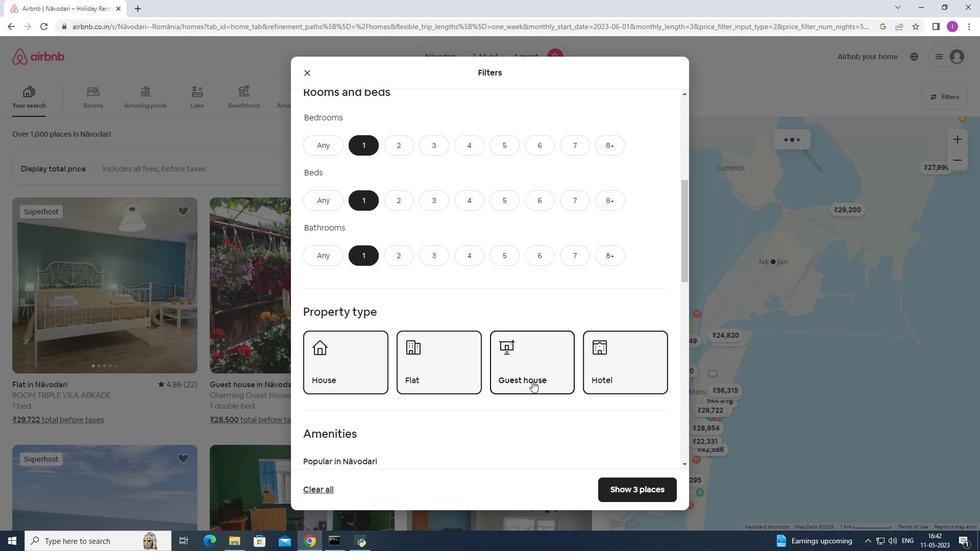 
Action: Mouse scrolled (532, 380) with delta (0, 0)
Screenshot: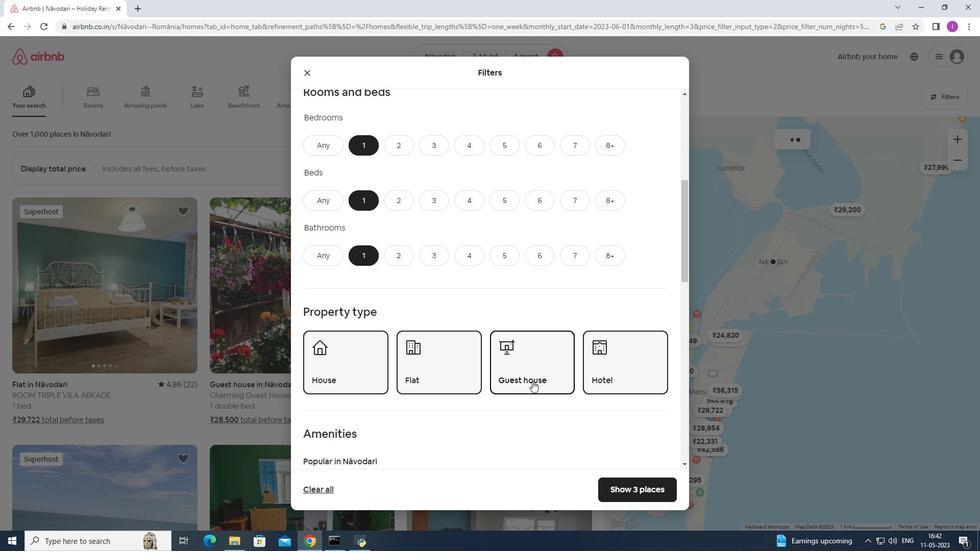 
Action: Mouse scrolled (532, 380) with delta (0, 0)
Screenshot: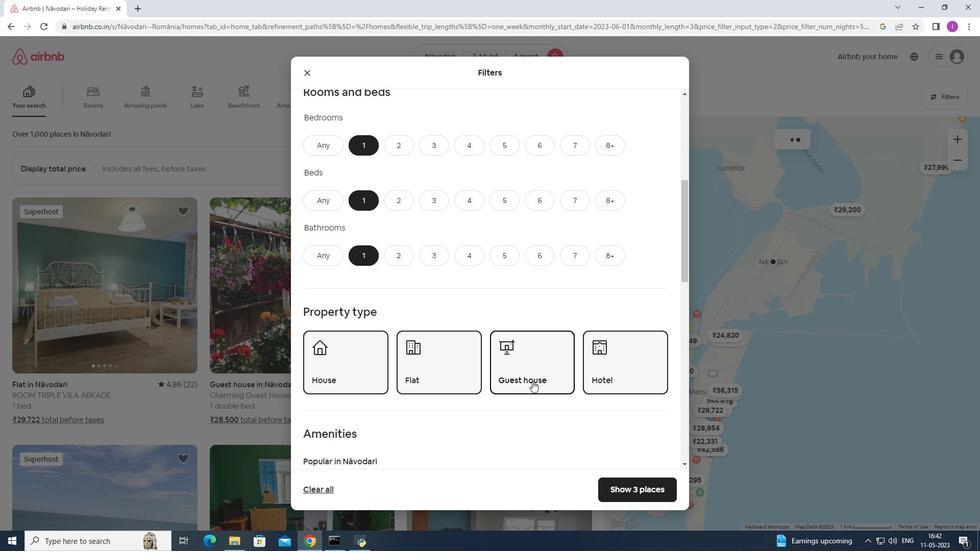 
Action: Mouse scrolled (532, 380) with delta (0, 0)
Screenshot: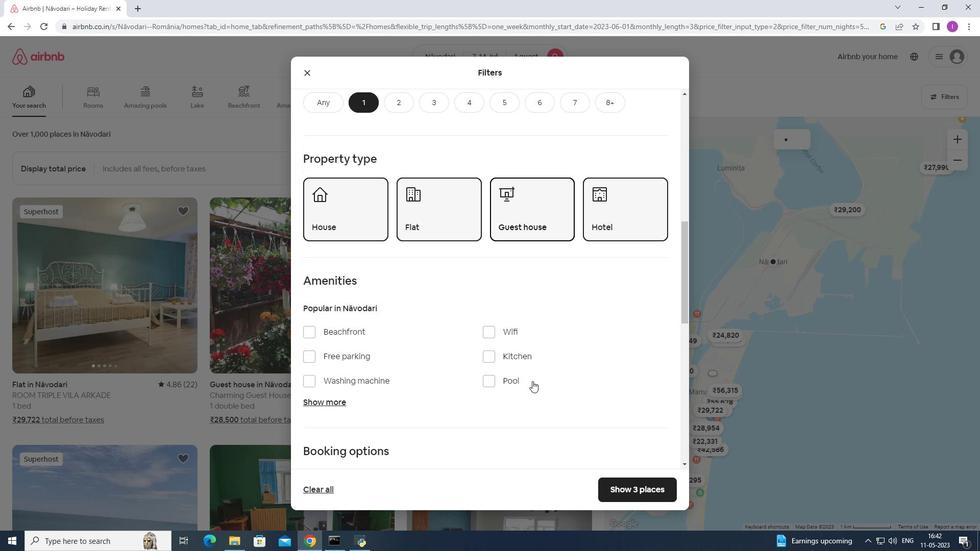 
Action: Mouse scrolled (532, 380) with delta (0, 0)
Screenshot: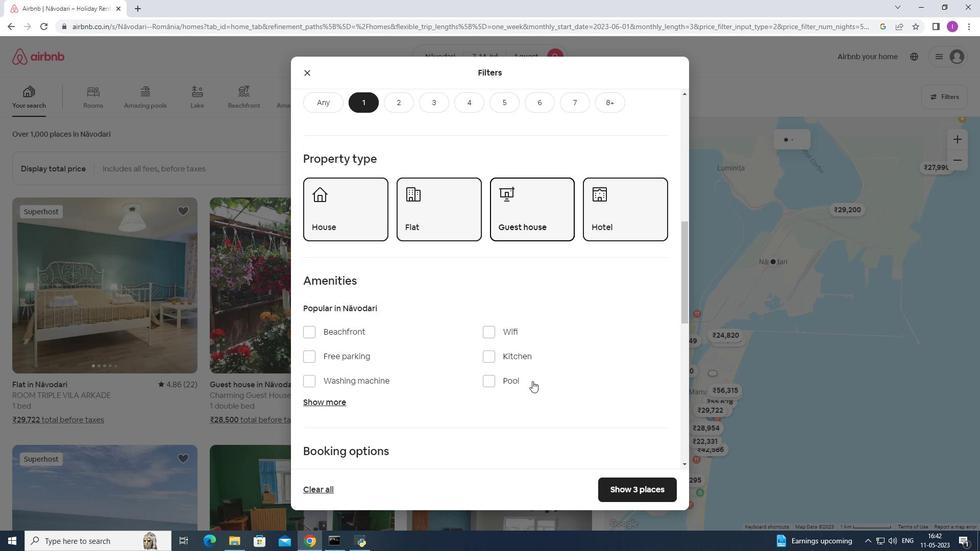 
Action: Mouse moved to (605, 402)
Screenshot: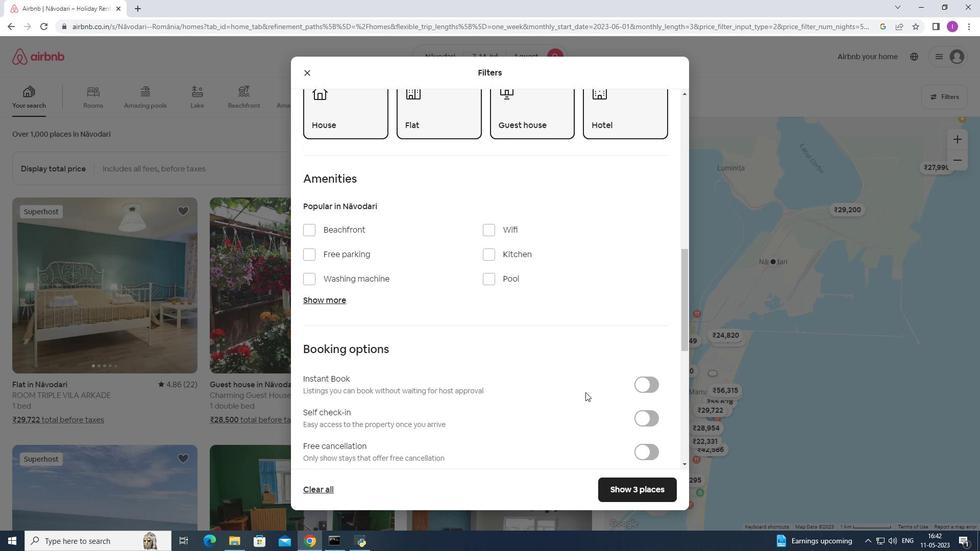 
Action: Mouse scrolled (605, 402) with delta (0, 0)
Screenshot: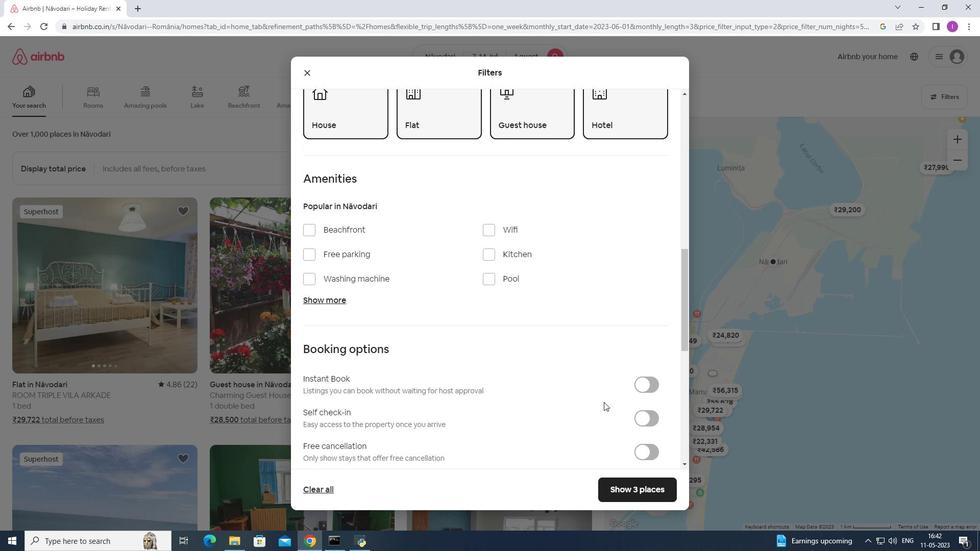 
Action: Mouse moved to (605, 403)
Screenshot: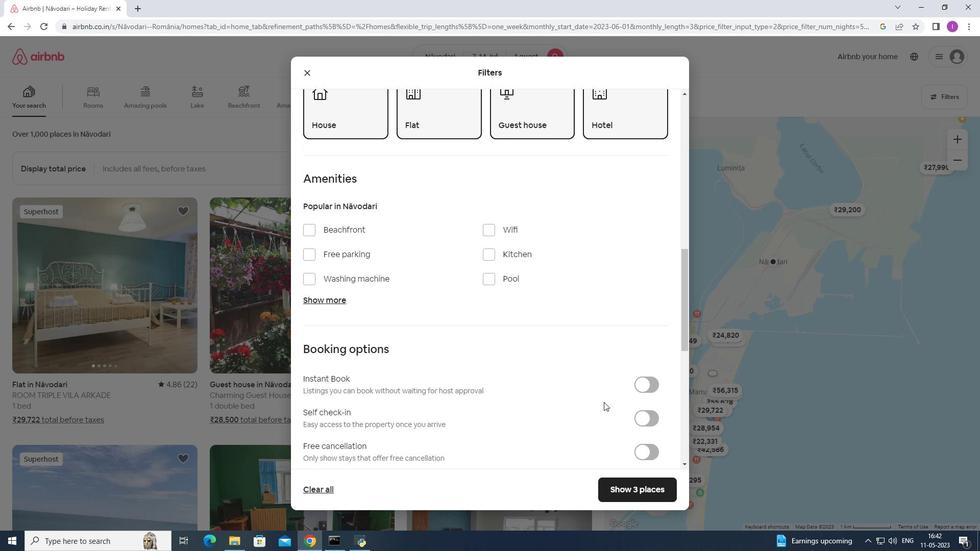 
Action: Mouse scrolled (605, 402) with delta (0, 0)
Screenshot: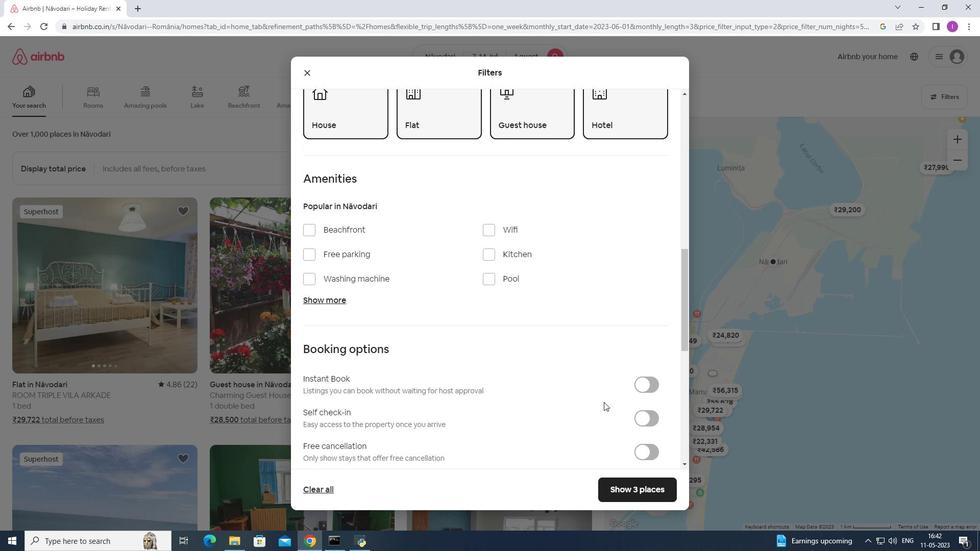 
Action: Mouse moved to (605, 403)
Screenshot: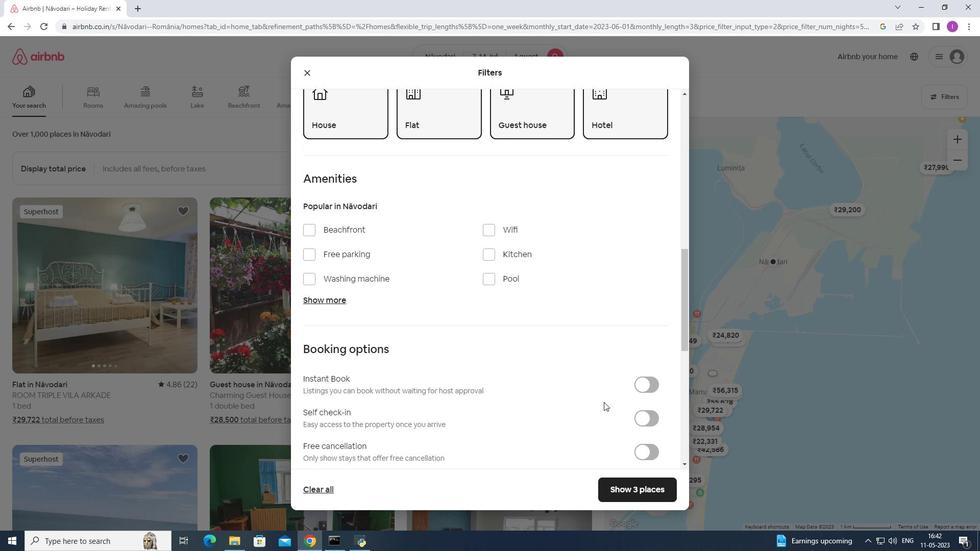 
Action: Mouse scrolled (605, 403) with delta (0, 0)
Screenshot: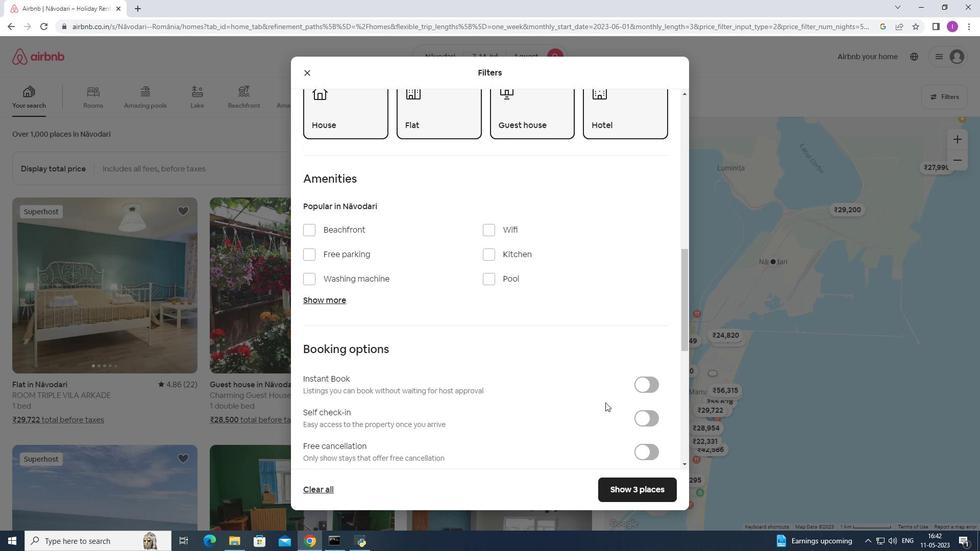 
Action: Mouse moved to (657, 263)
Screenshot: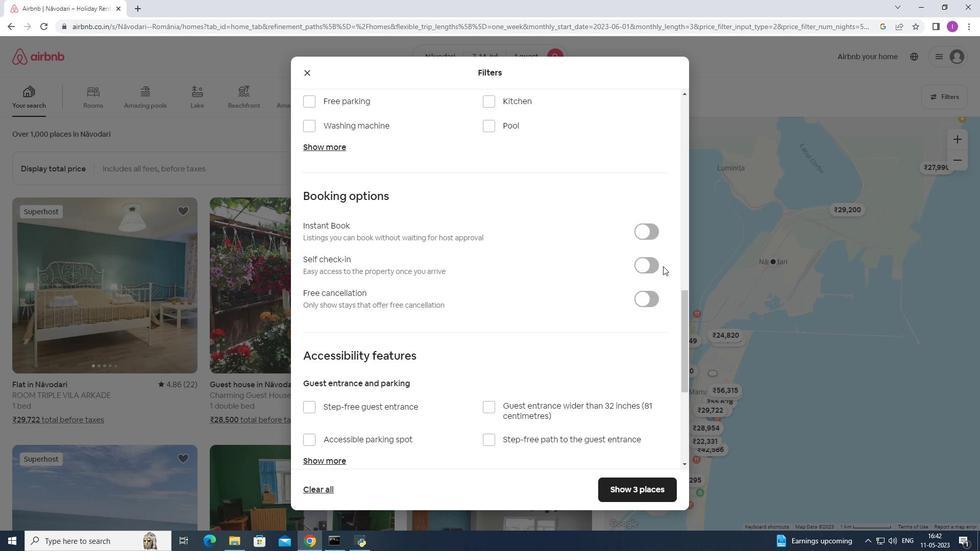 
Action: Mouse pressed left at (657, 263)
Screenshot: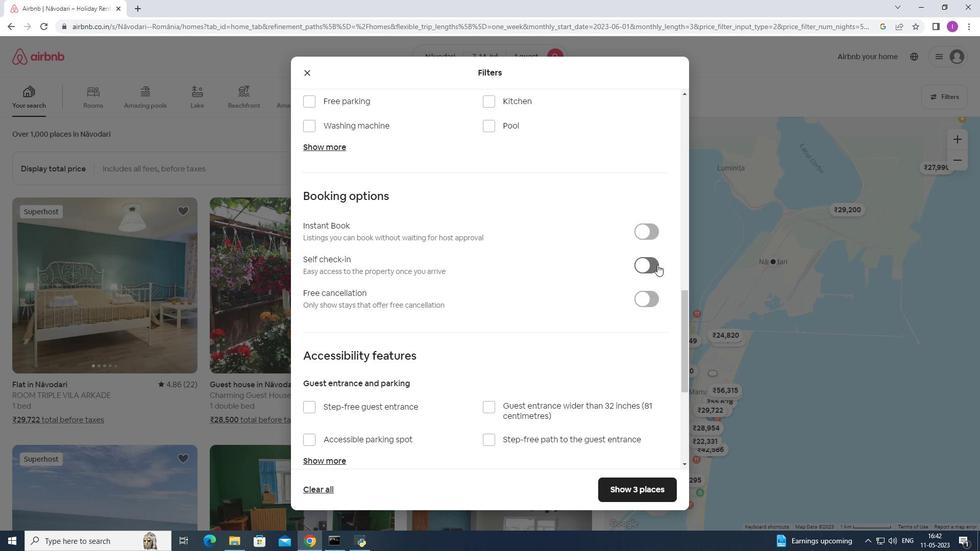 
Action: Mouse moved to (307, 396)
Screenshot: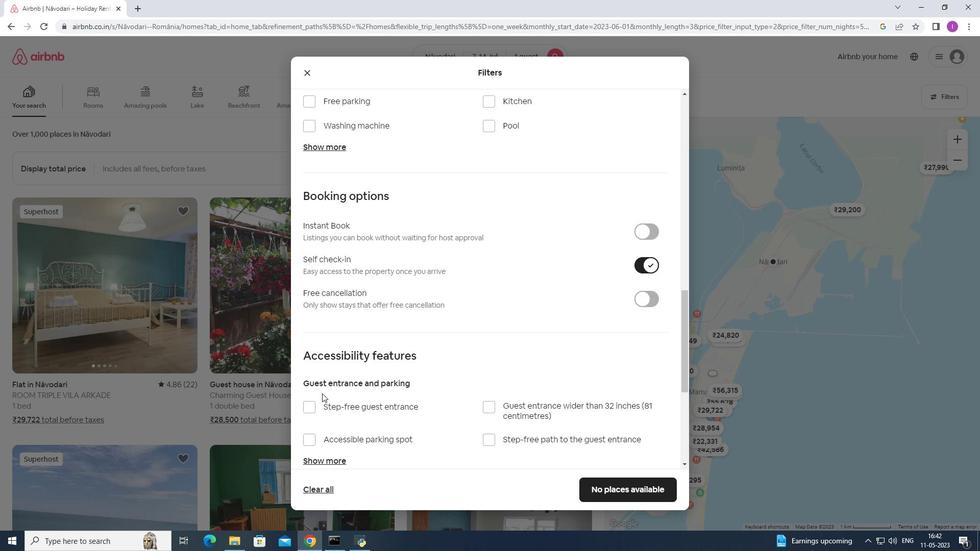 
Action: Mouse scrolled (308, 396) with delta (0, 0)
Screenshot: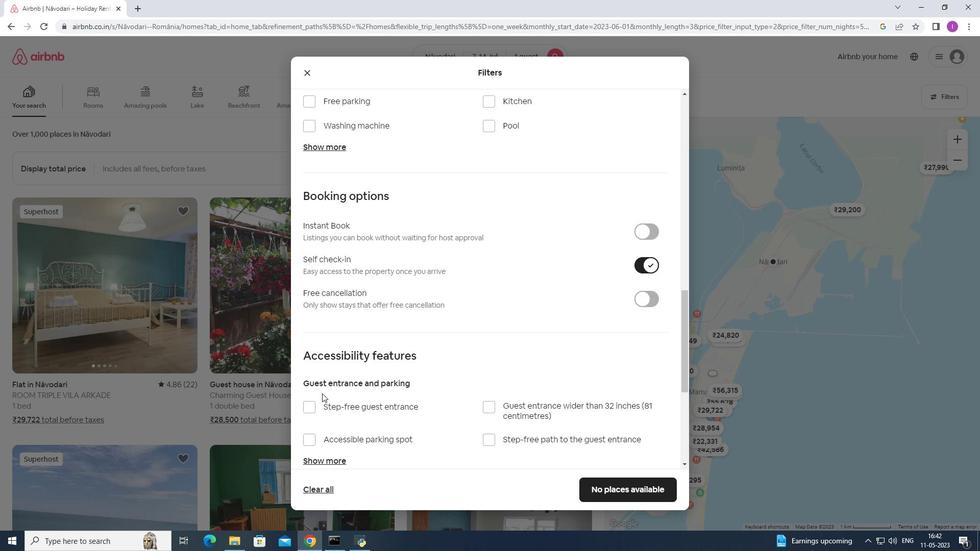 
Action: Mouse moved to (306, 396)
Screenshot: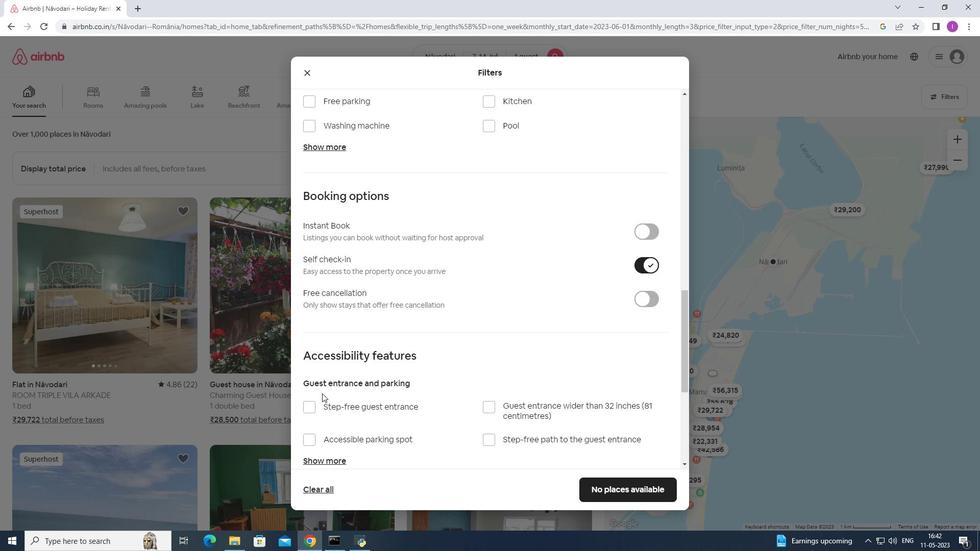 
Action: Mouse scrolled (306, 396) with delta (0, 0)
Screenshot: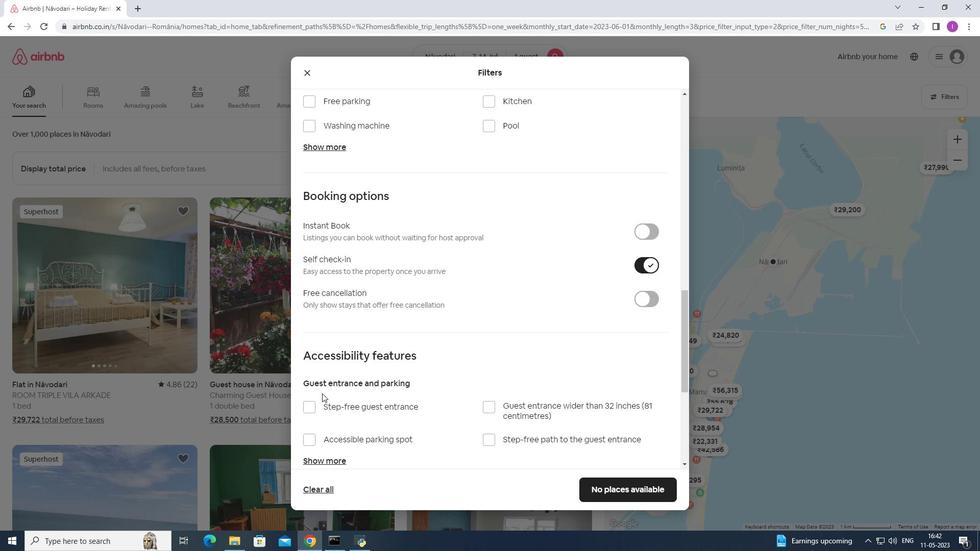 
Action: Mouse moved to (307, 393)
Screenshot: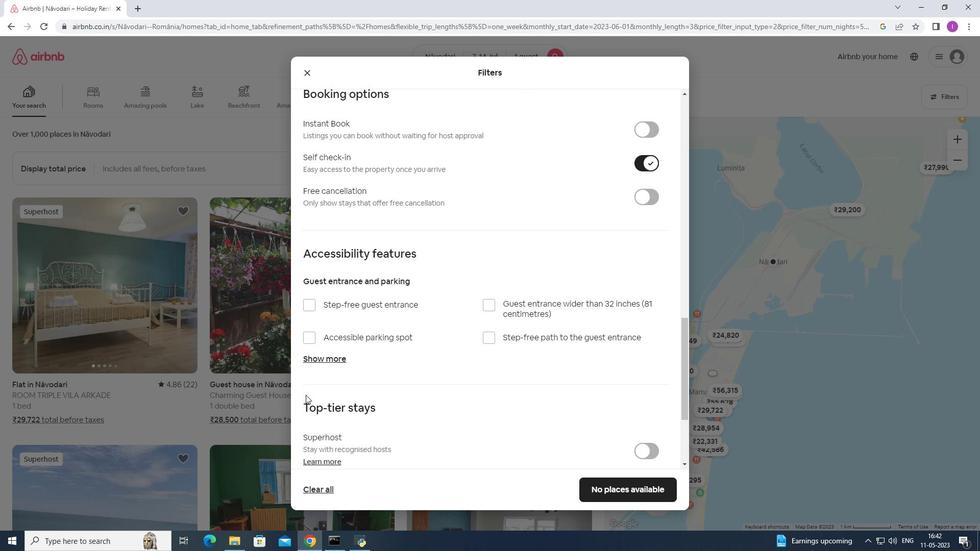 
Action: Mouse scrolled (307, 392) with delta (0, 0)
Screenshot: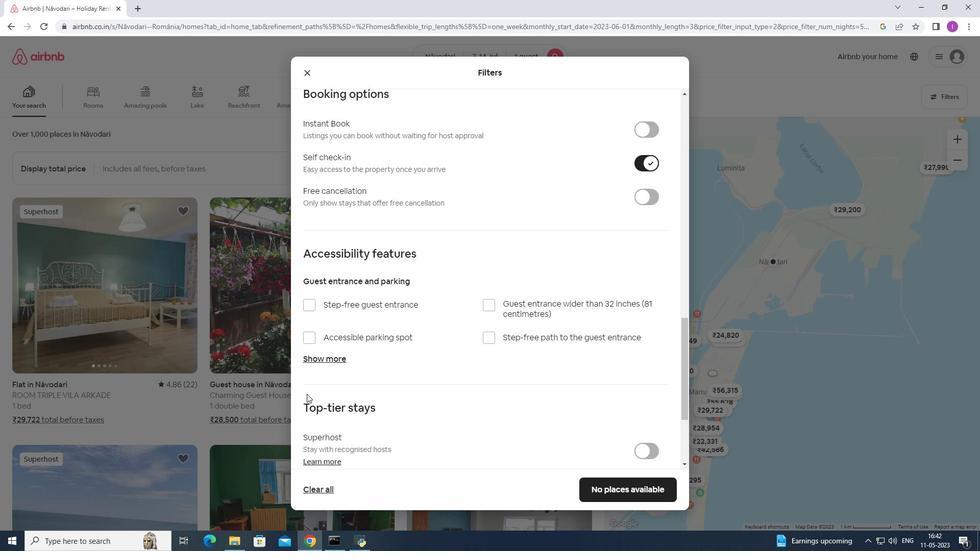 
Action: Mouse scrolled (307, 392) with delta (0, 0)
Screenshot: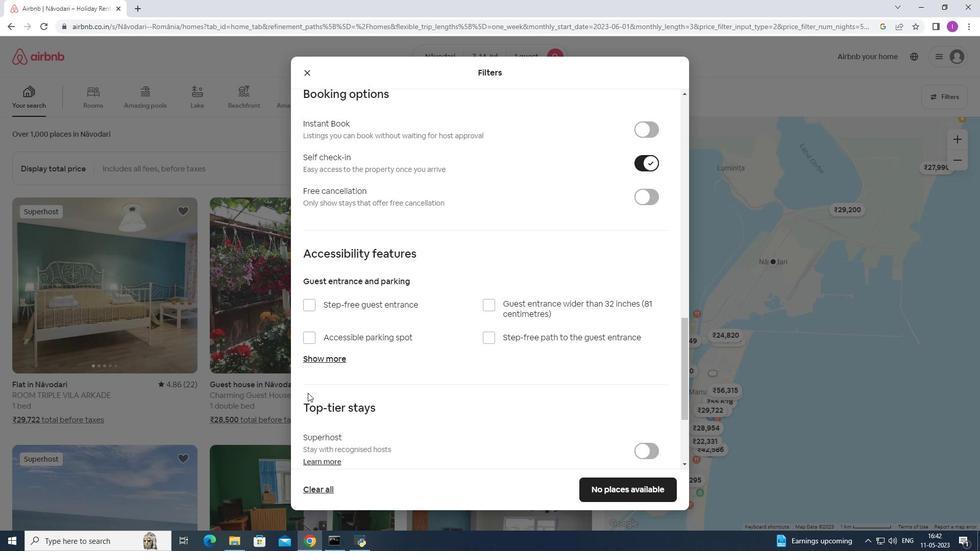 
Action: Mouse scrolled (307, 392) with delta (0, 0)
Screenshot: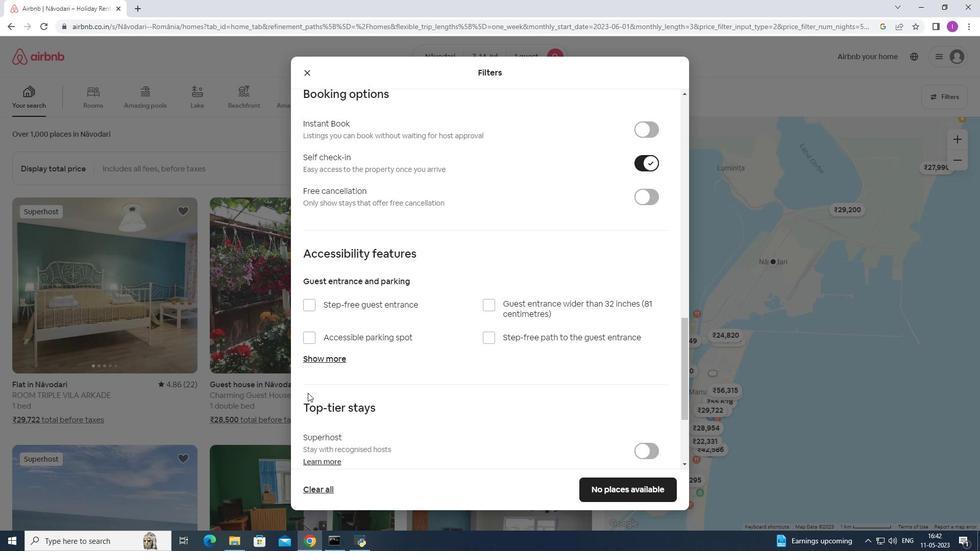 
Action: Mouse scrolled (307, 392) with delta (0, 0)
Screenshot: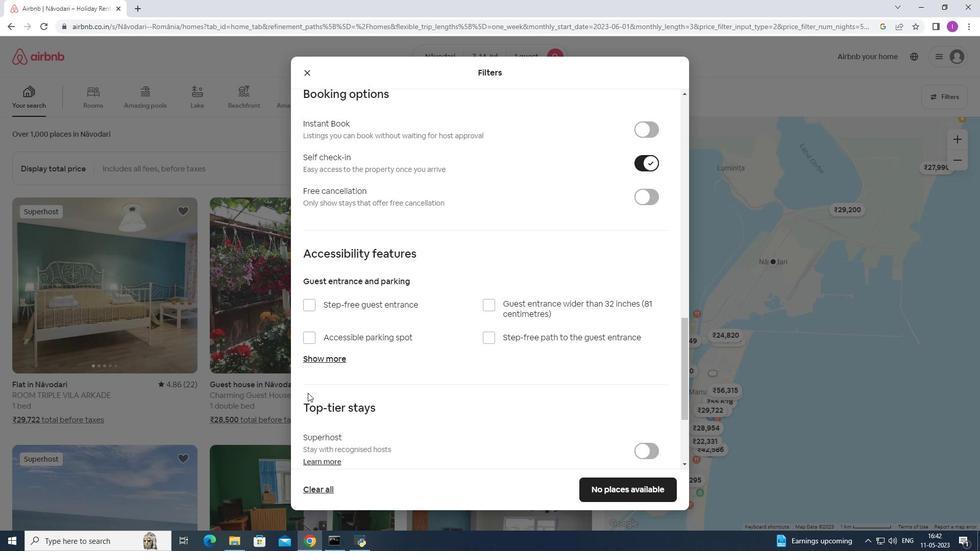 
Action: Mouse moved to (327, 395)
Screenshot: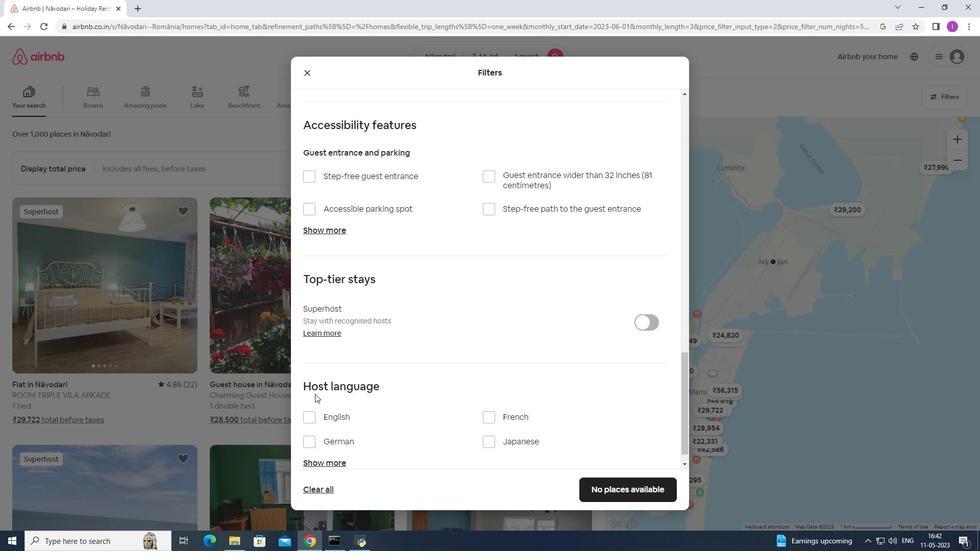 
Action: Mouse scrolled (327, 394) with delta (0, 0)
Screenshot: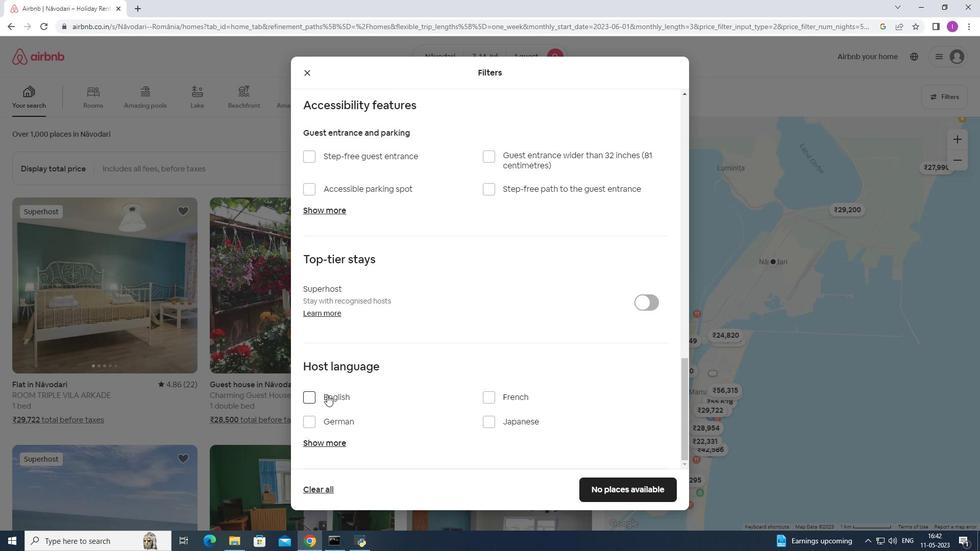 
Action: Mouse scrolled (327, 394) with delta (0, 0)
Screenshot: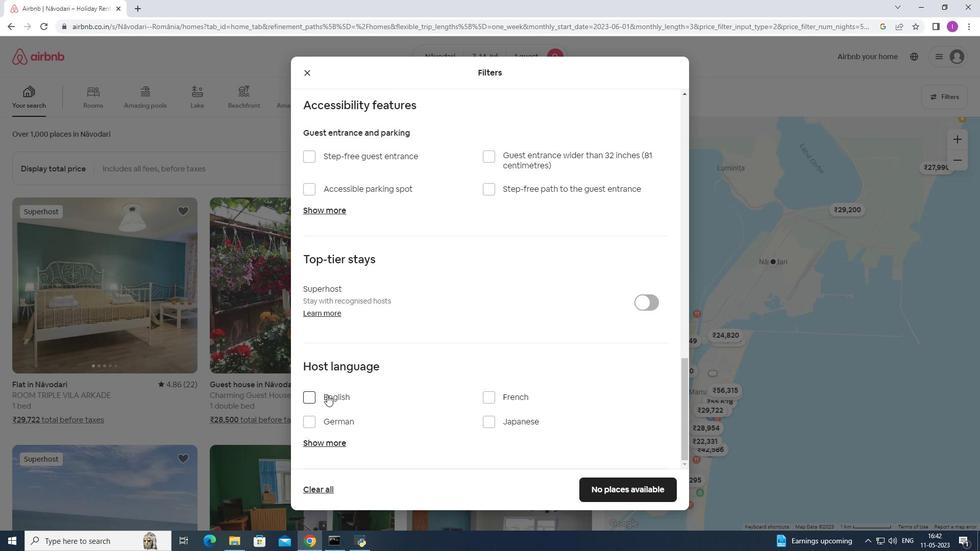 
Action: Mouse moved to (313, 393)
Screenshot: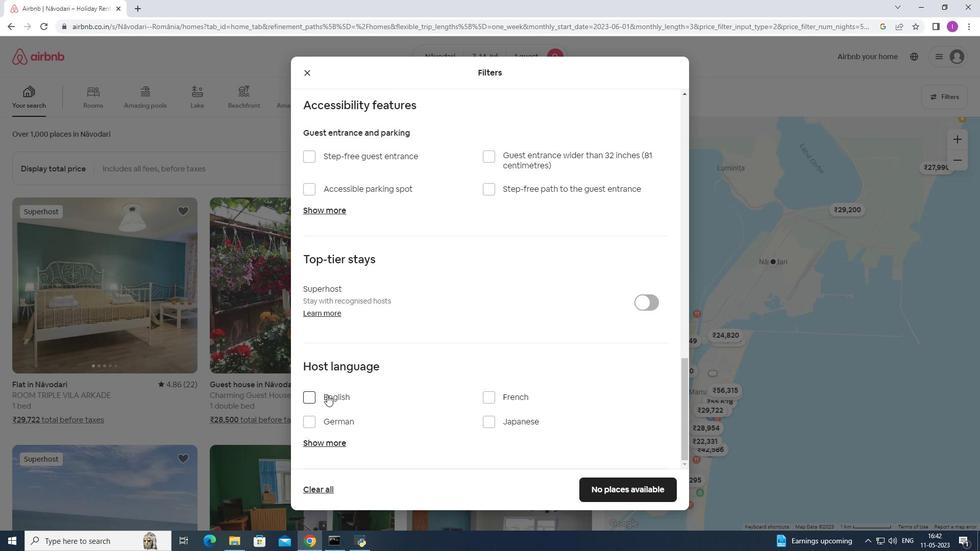 
Action: Mouse pressed left at (313, 393)
Screenshot: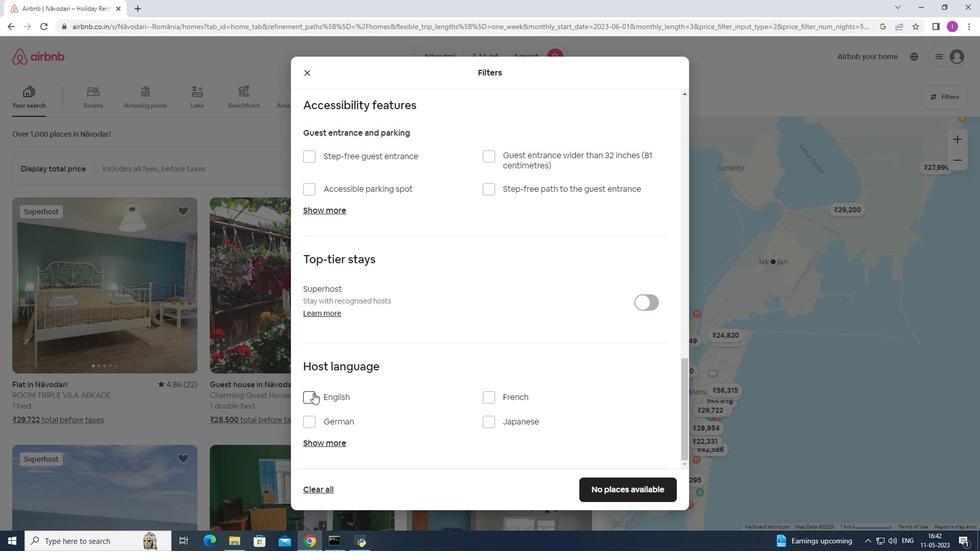 
Action: Mouse moved to (644, 491)
Screenshot: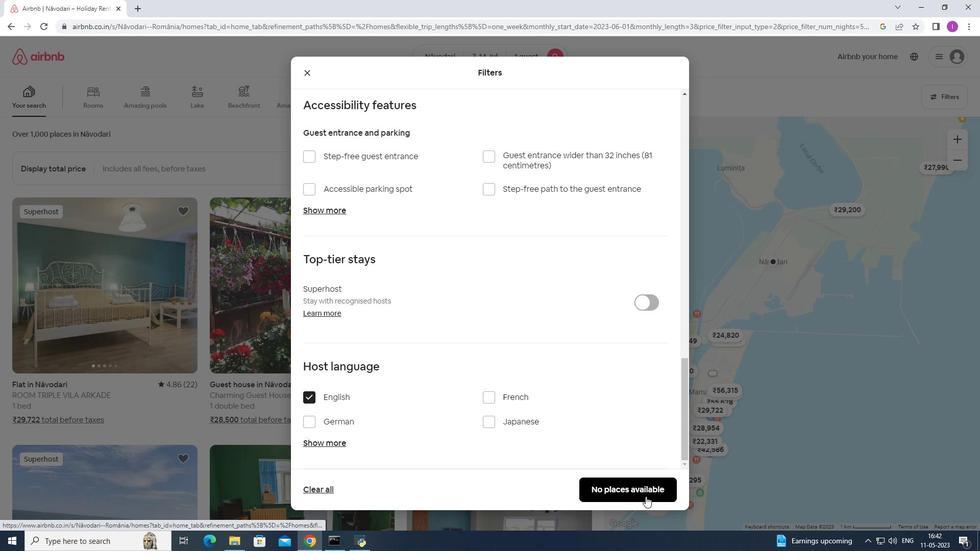 
Action: Mouse pressed left at (644, 491)
Screenshot: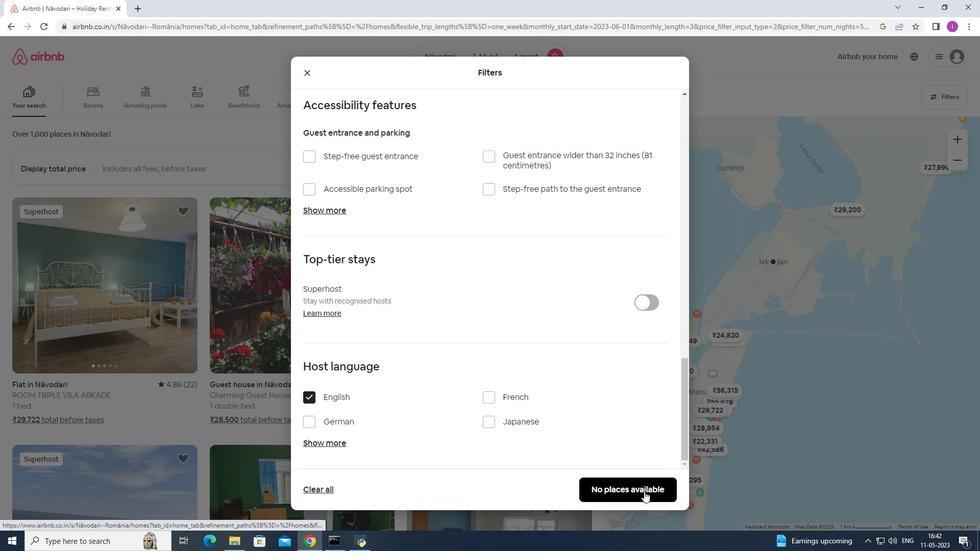 
Action: Mouse moved to (644, 488)
Screenshot: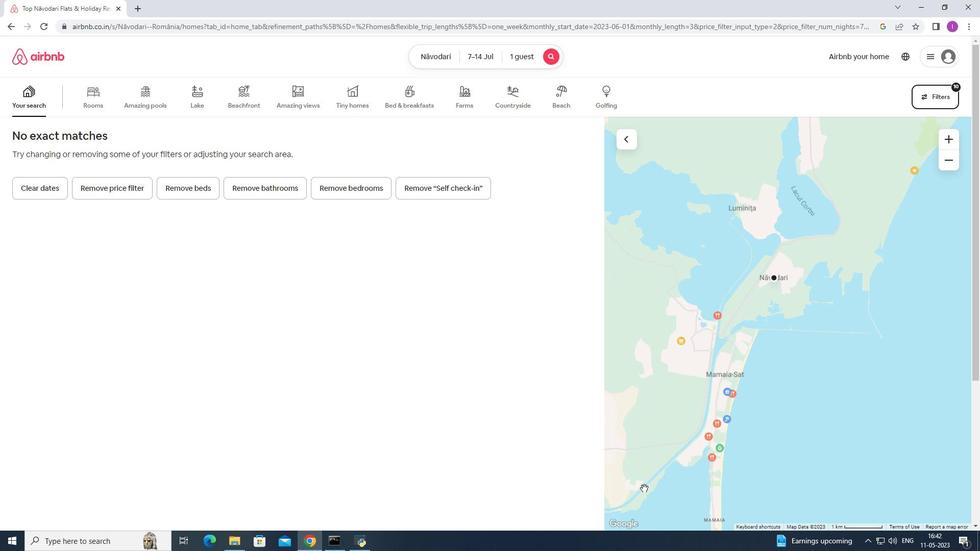 
